 Task: Look for space in Marijampole, Lithuania from 5th September, 2023 to 16th September, 2023 for 4 adults in price range Rs.10000 to Rs.14000. Place can be private room with 4 bedrooms having 4 beds and 4 bathrooms. Property type can be house, flat, guest house, hotel. Amenities needed are: wifi, TV, free parkinig on premises, gym, breakfast. Booking option can be shelf check-in. Required host language is English.
Action: Mouse moved to (414, 90)
Screenshot: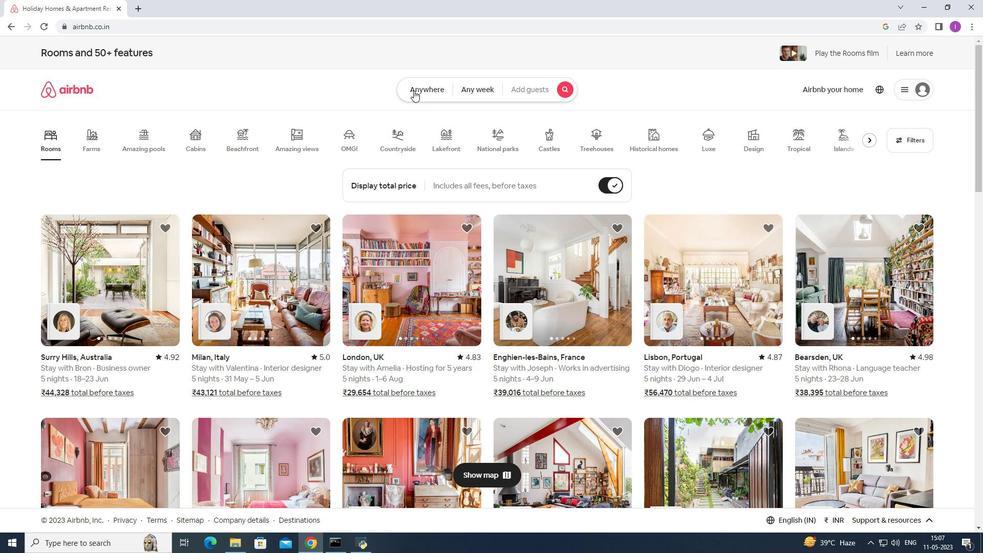 
Action: Mouse pressed left at (414, 90)
Screenshot: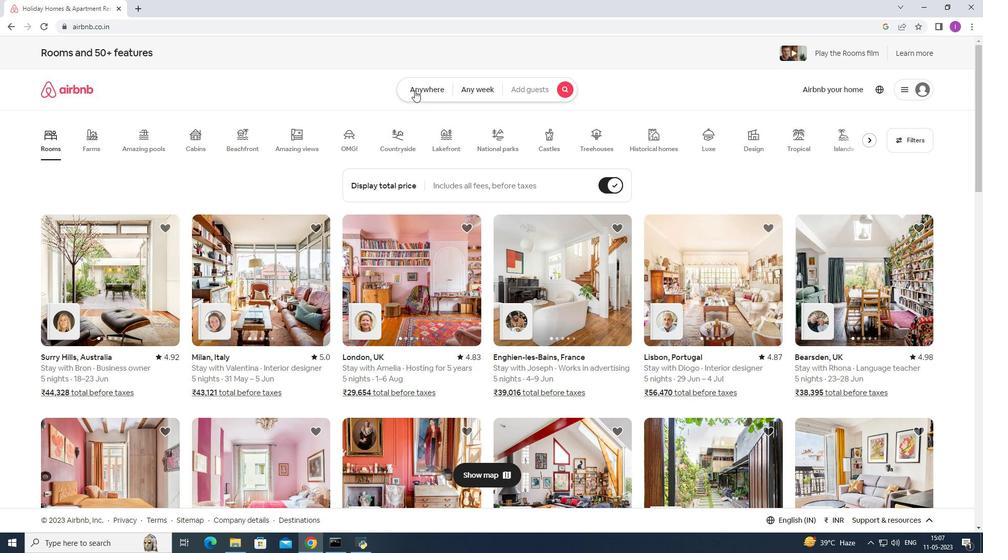 
Action: Mouse moved to (371, 135)
Screenshot: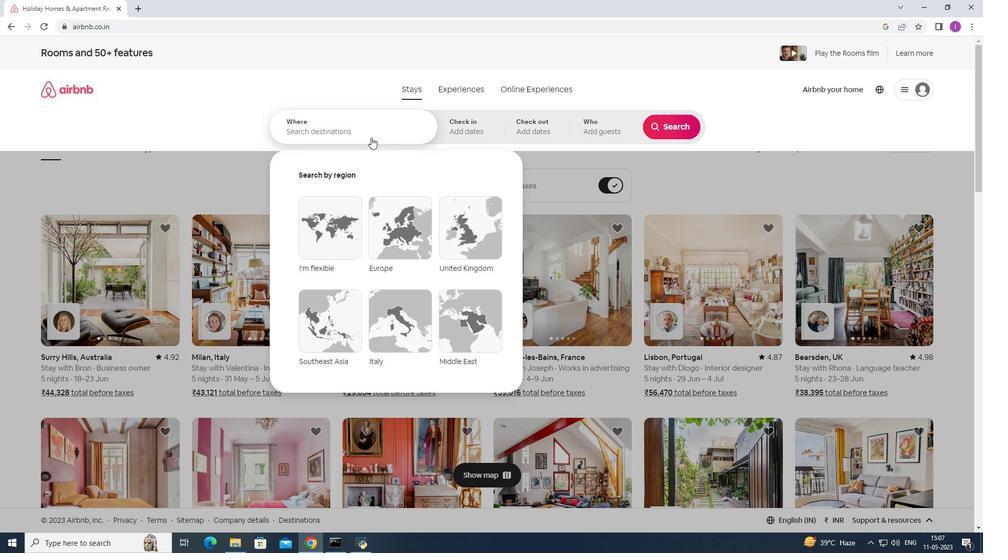 
Action: Mouse pressed left at (371, 135)
Screenshot: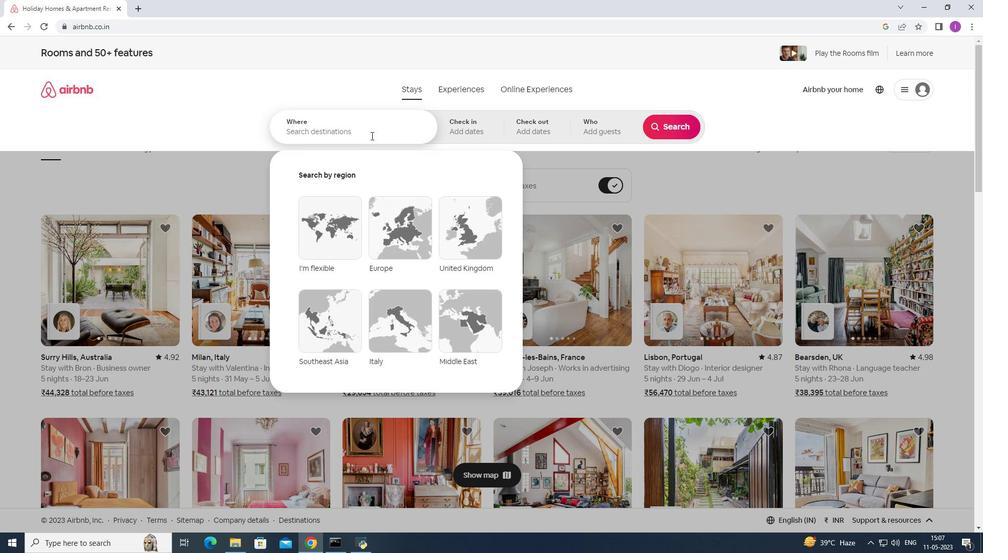 
Action: Mouse moved to (375, 131)
Screenshot: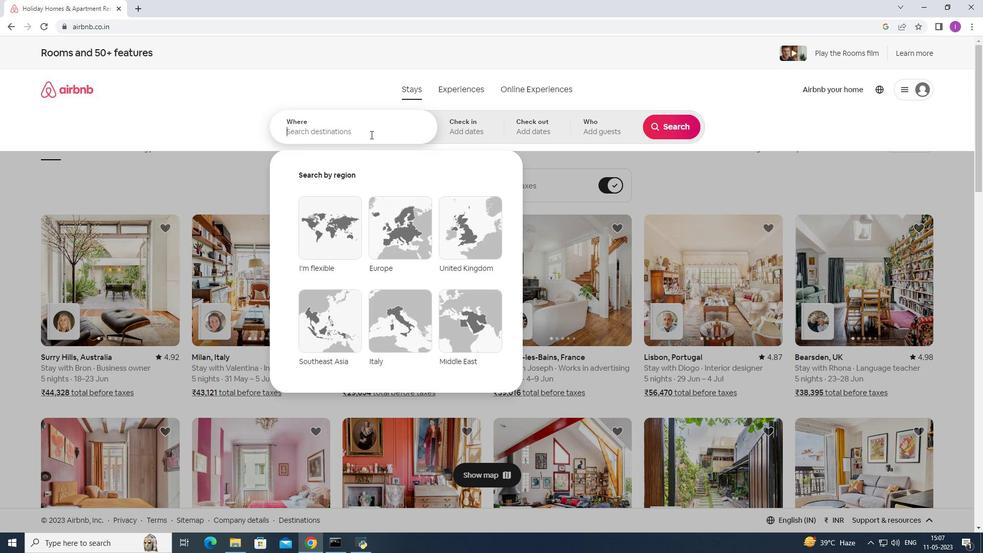 
Action: Key pressed <Key.shift>Marijampole,<Key.shift>Lithuania
Screenshot: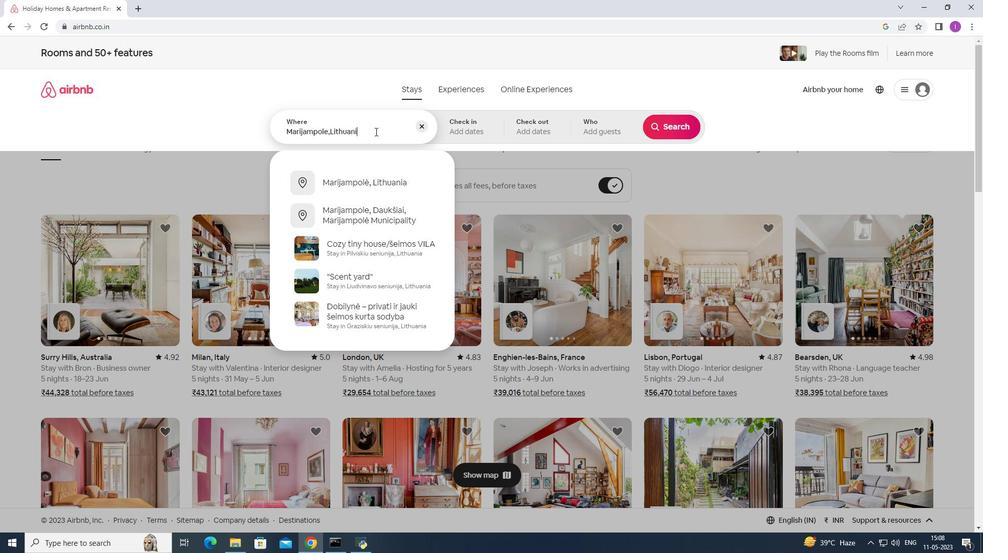 
Action: Mouse moved to (351, 179)
Screenshot: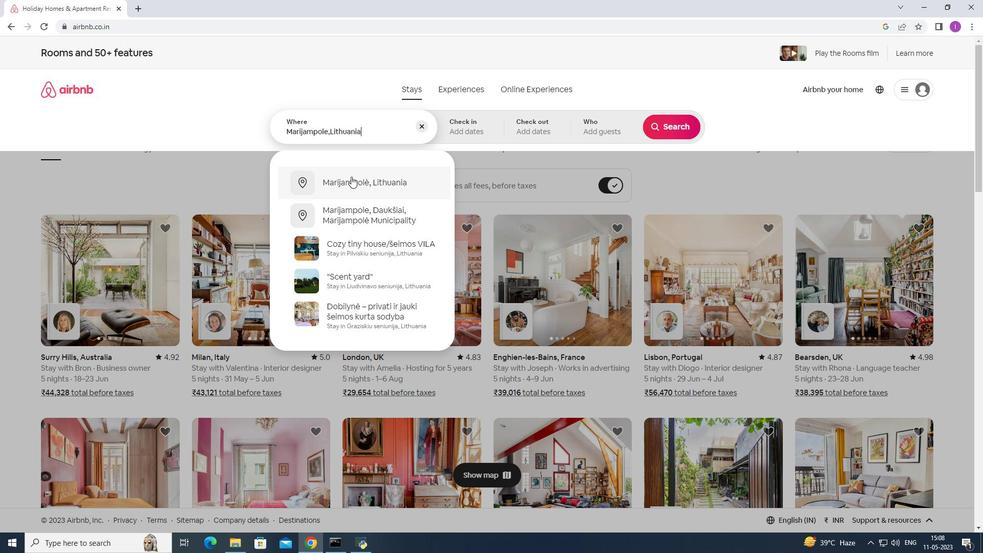 
Action: Mouse pressed left at (351, 179)
Screenshot: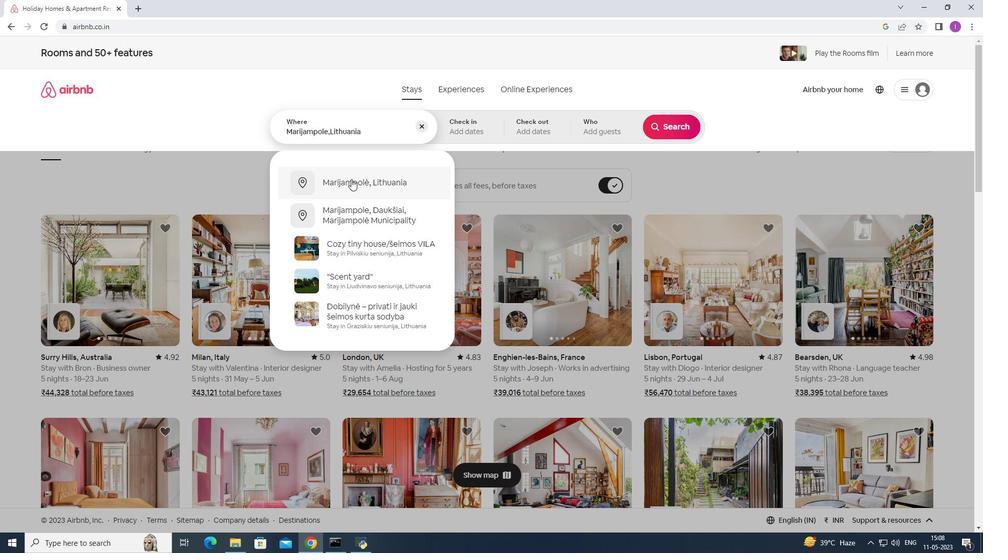 
Action: Mouse moved to (672, 211)
Screenshot: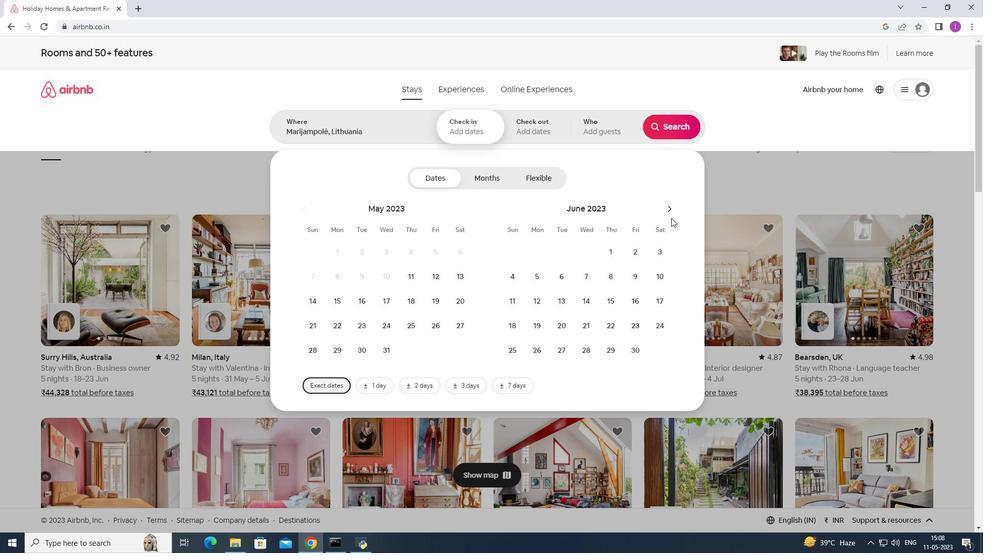 
Action: Mouse pressed left at (672, 211)
Screenshot: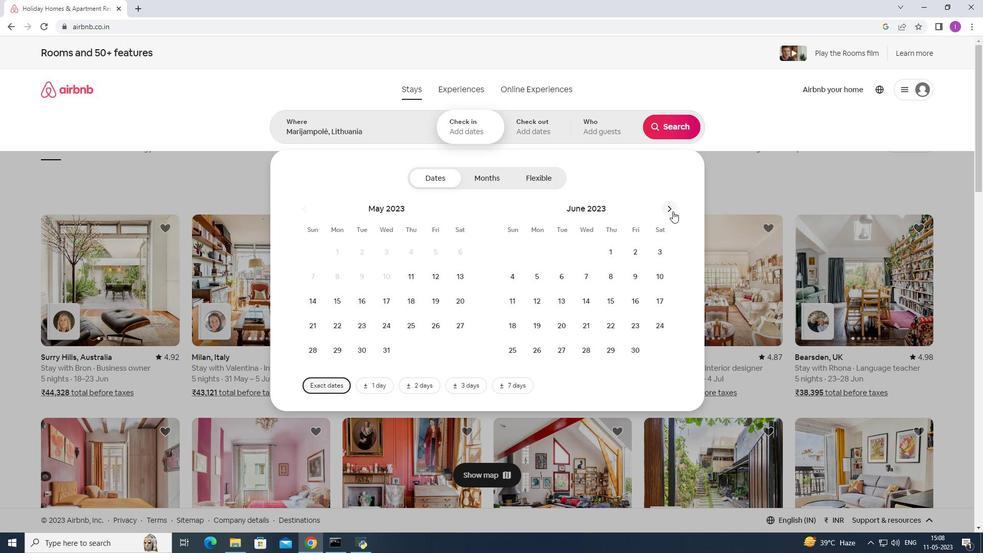 
Action: Mouse moved to (669, 209)
Screenshot: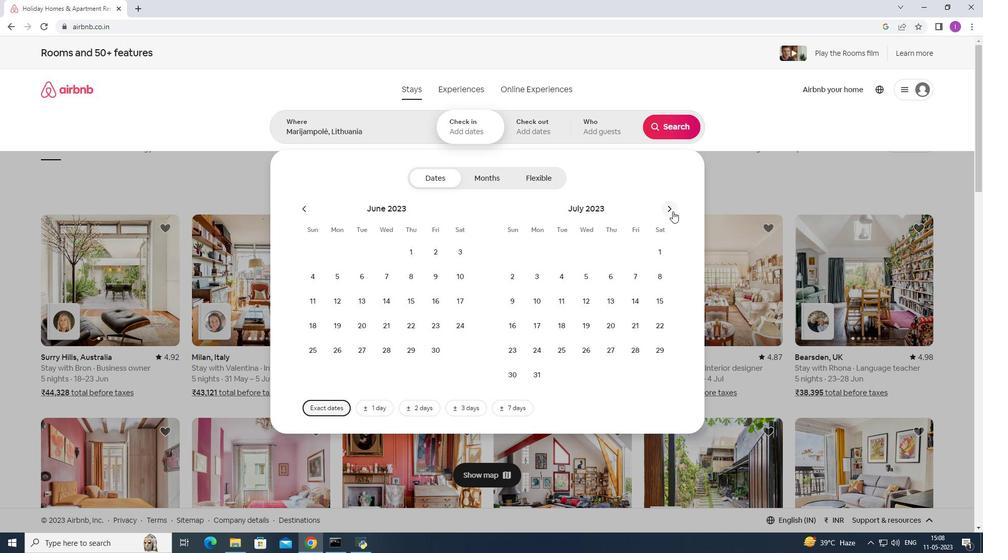 
Action: Mouse pressed left at (669, 209)
Screenshot: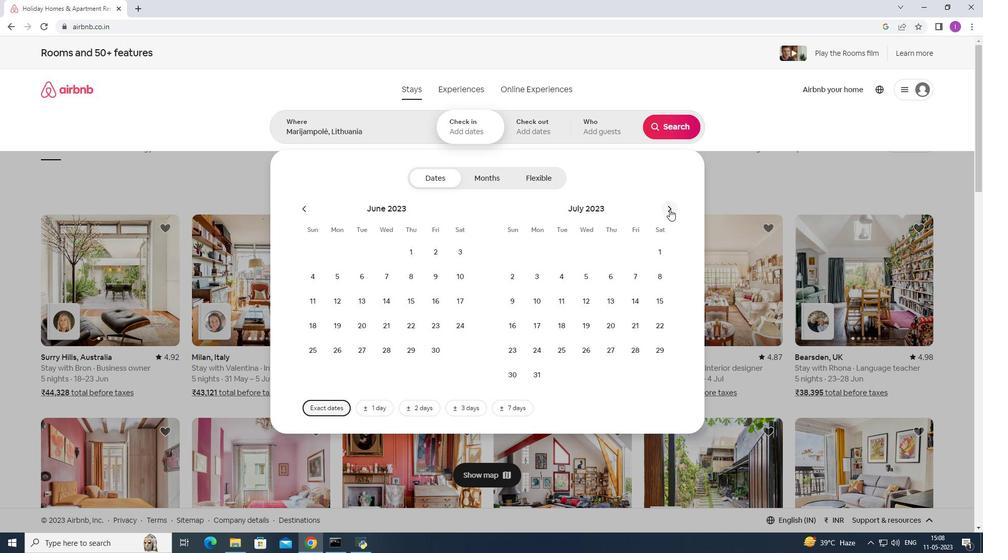 
Action: Mouse pressed left at (669, 209)
Screenshot: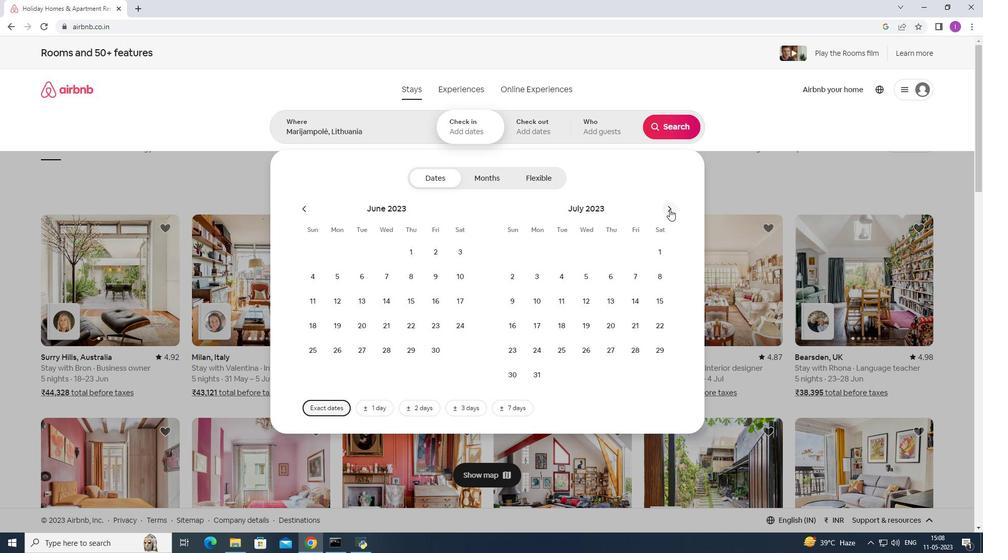 
Action: Mouse moved to (463, 249)
Screenshot: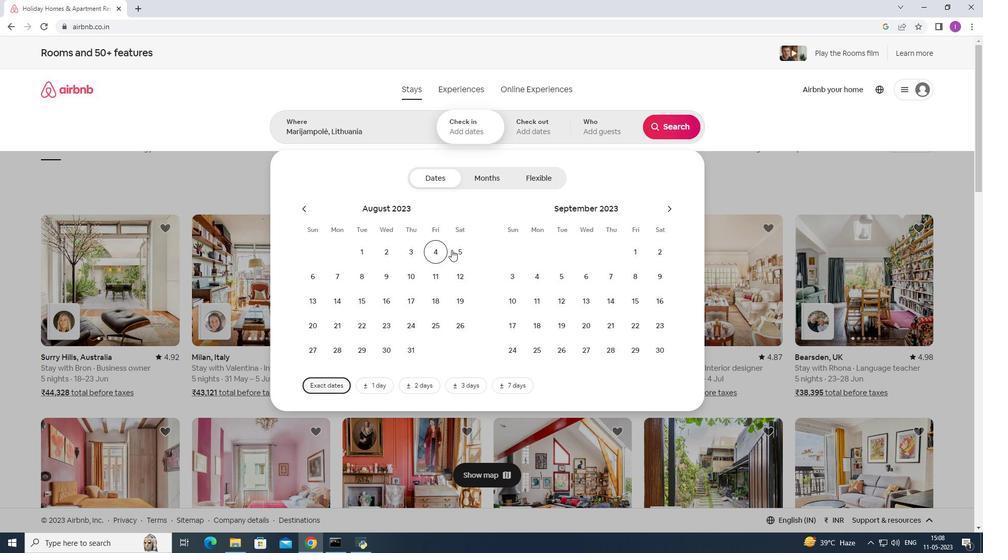 
Action: Mouse pressed left at (463, 249)
Screenshot: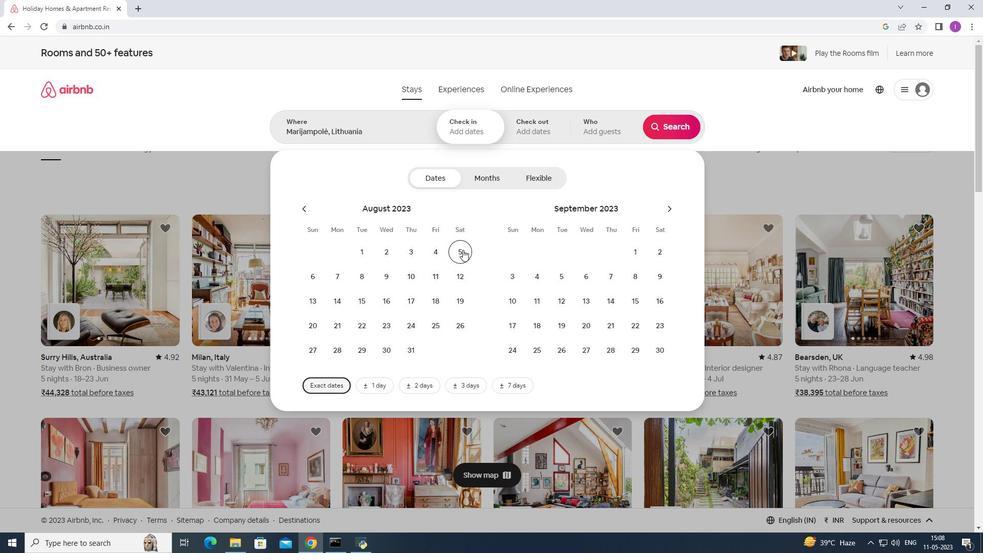 
Action: Mouse moved to (386, 300)
Screenshot: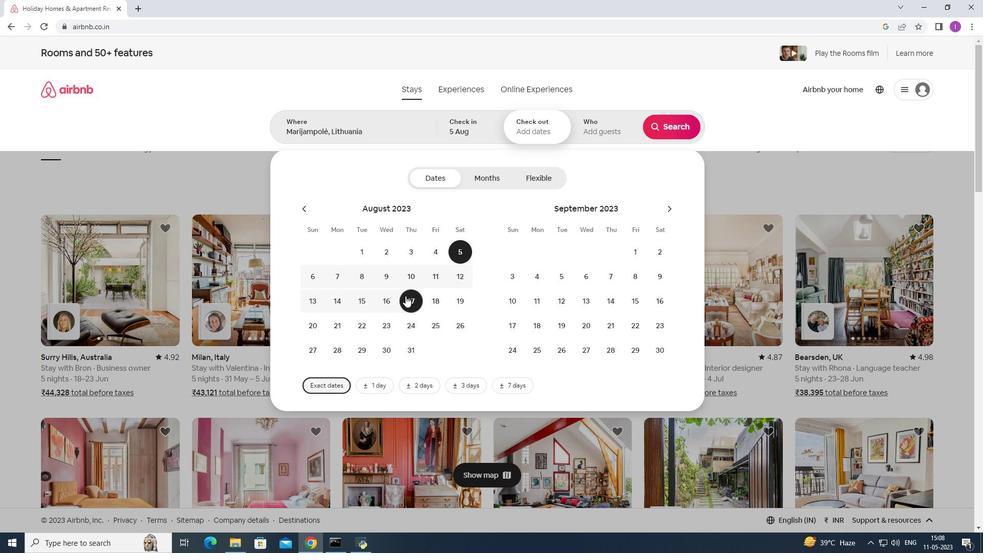 
Action: Mouse pressed left at (386, 300)
Screenshot: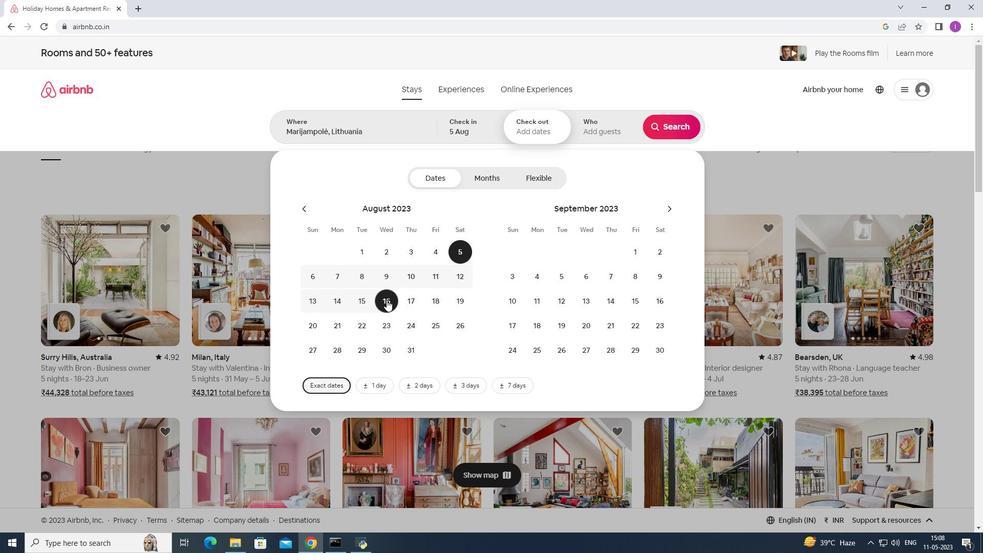 
Action: Mouse moved to (590, 137)
Screenshot: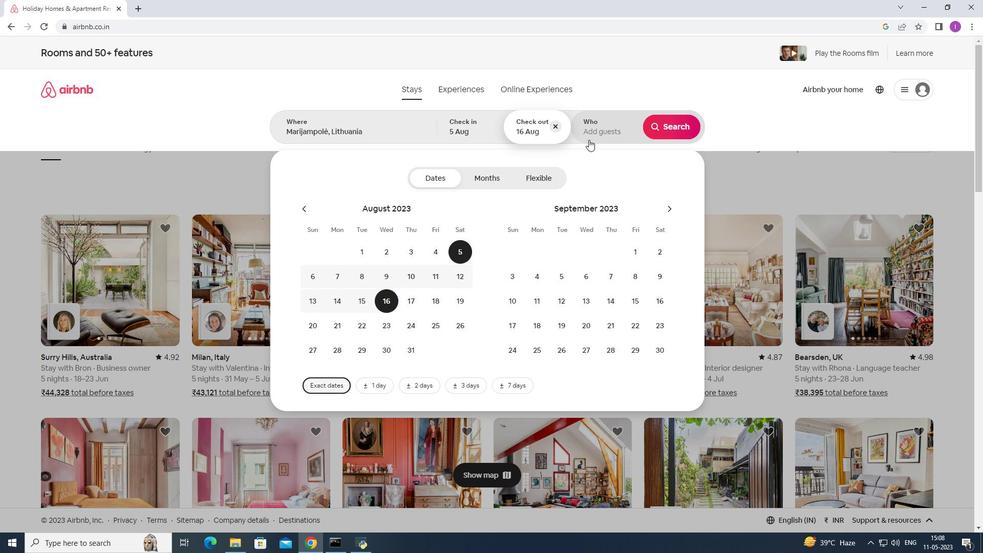 
Action: Mouse pressed left at (590, 137)
Screenshot: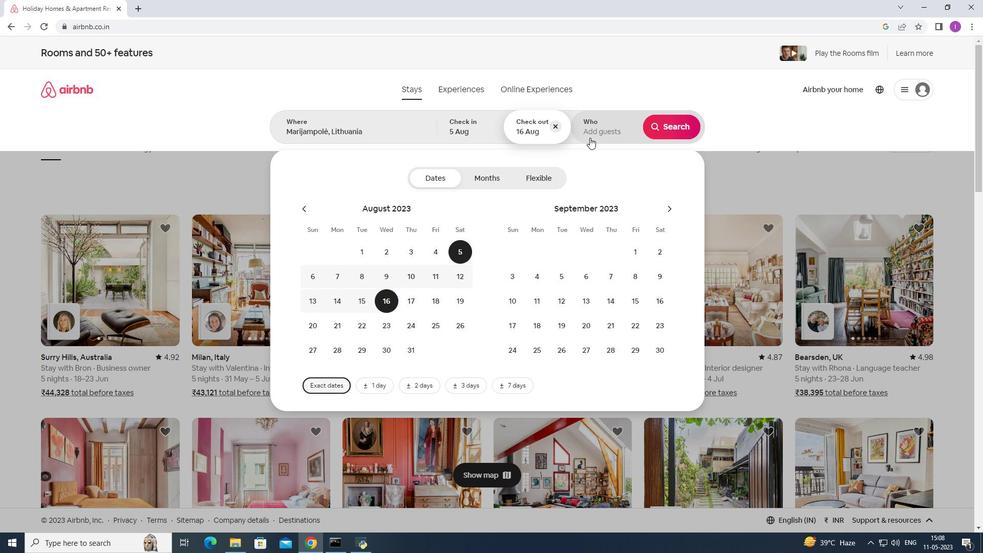 
Action: Mouse moved to (681, 181)
Screenshot: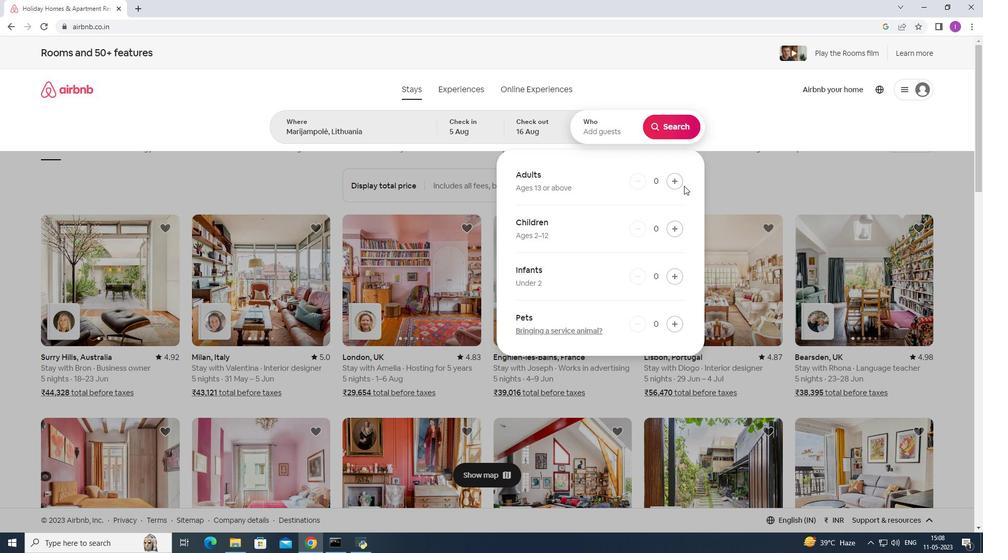
Action: Mouse pressed left at (681, 181)
Screenshot: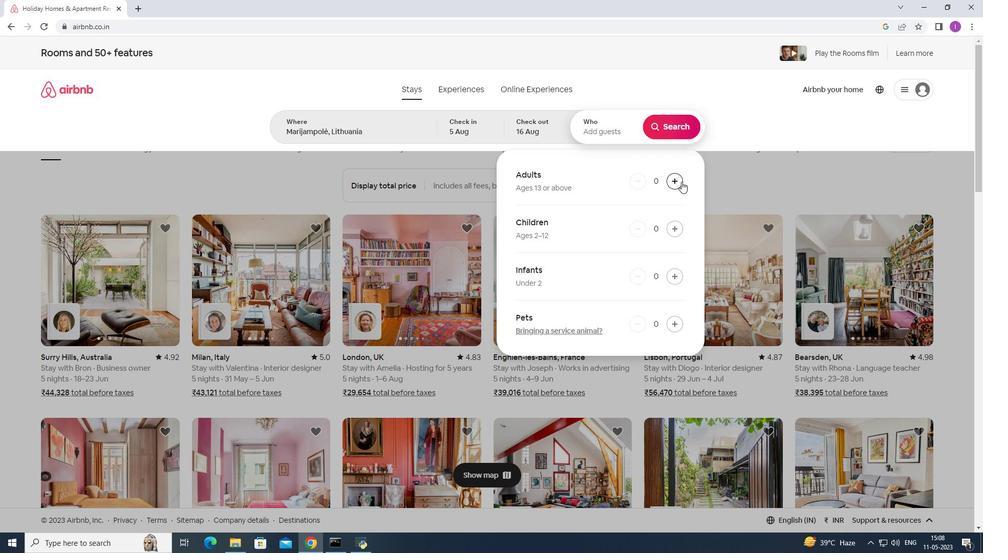 
Action: Mouse pressed left at (681, 181)
Screenshot: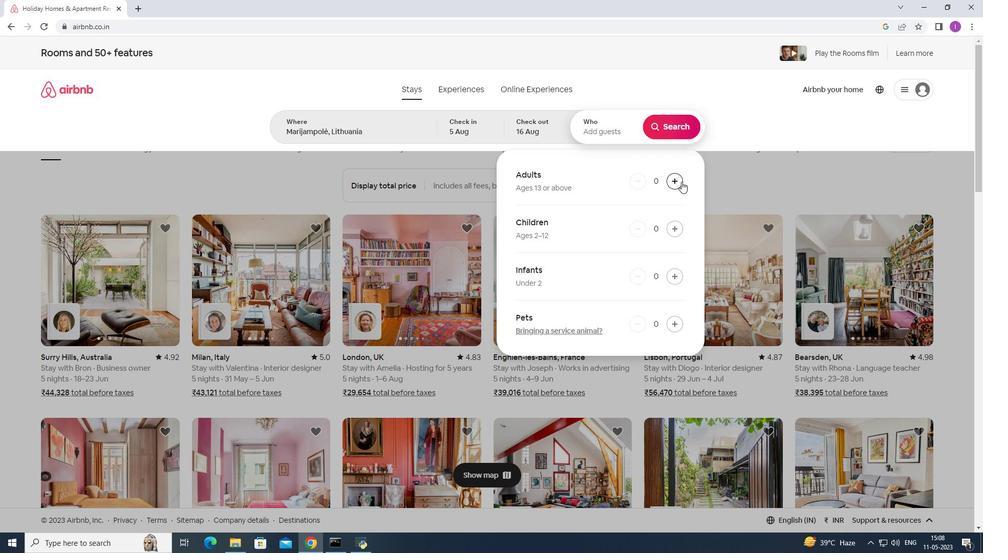 
Action: Mouse pressed left at (681, 181)
Screenshot: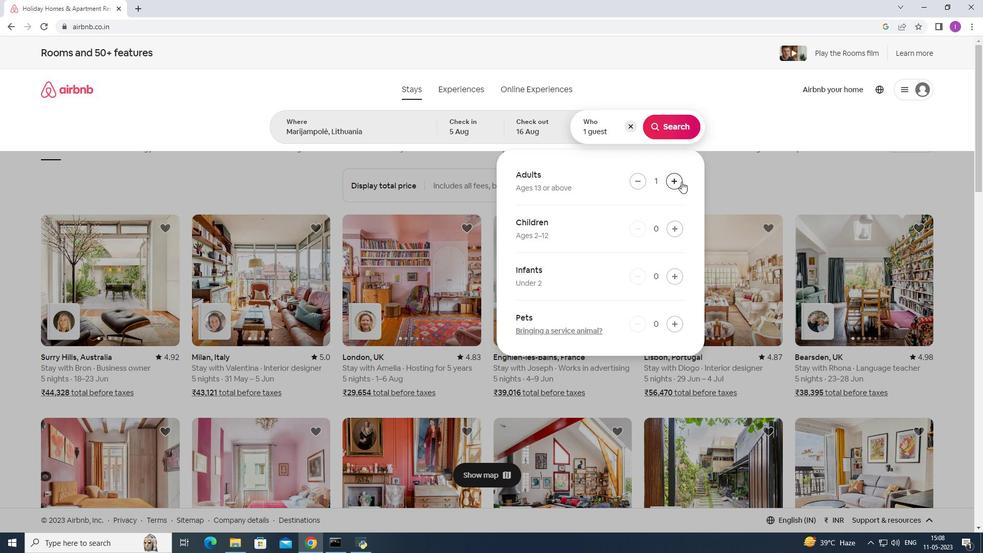 
Action: Mouse pressed left at (681, 181)
Screenshot: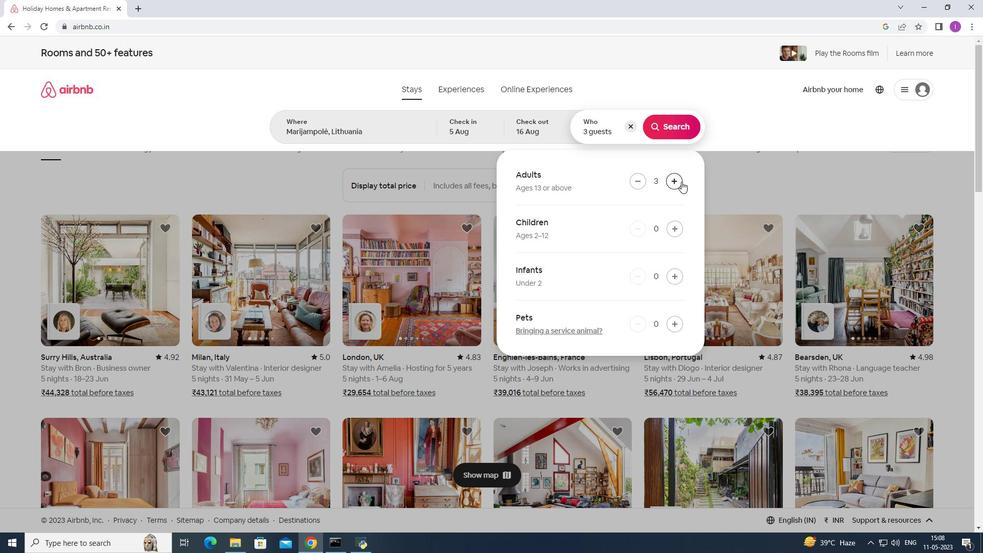 
Action: Mouse moved to (670, 127)
Screenshot: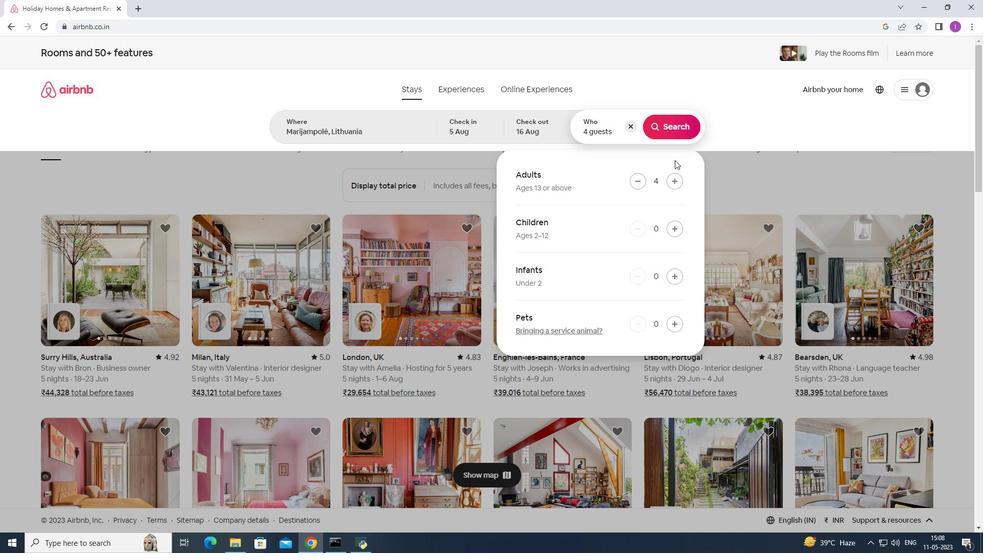 
Action: Mouse pressed left at (670, 127)
Screenshot: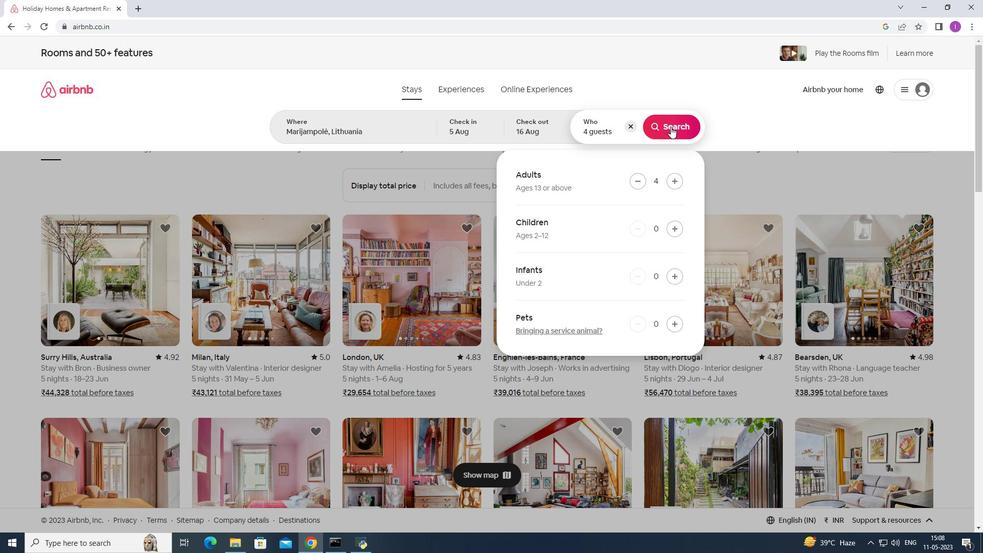 
Action: Mouse moved to (945, 96)
Screenshot: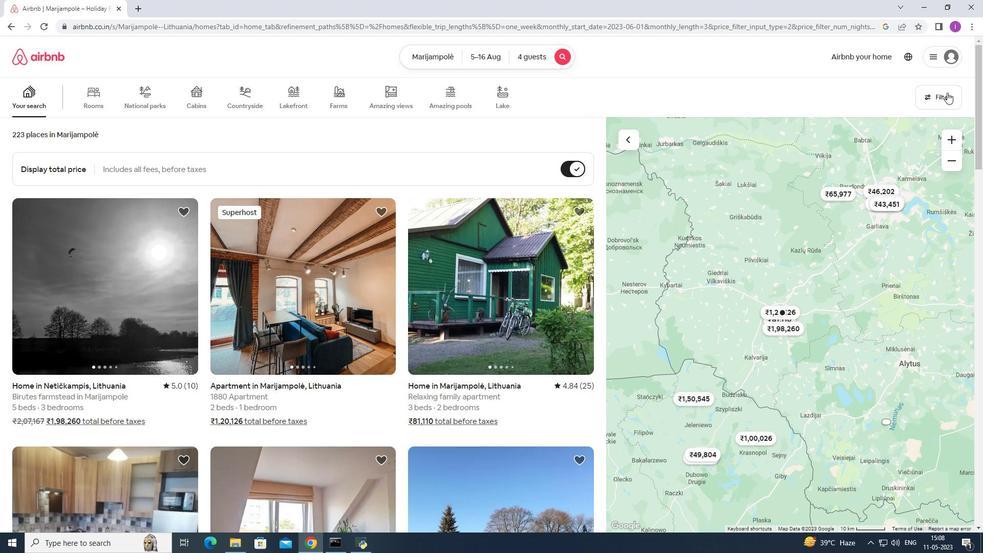 
Action: Mouse pressed left at (945, 96)
Screenshot: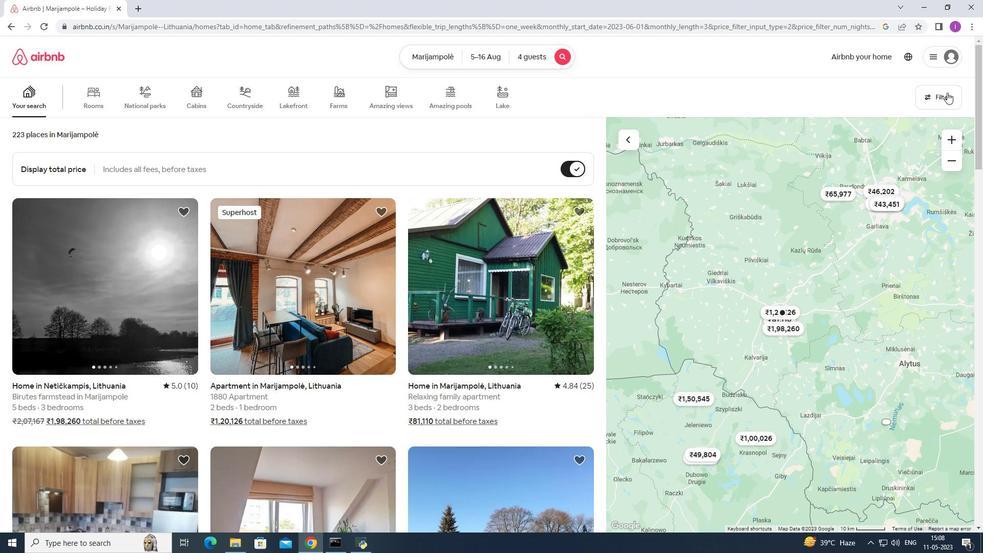 
Action: Mouse moved to (586, 350)
Screenshot: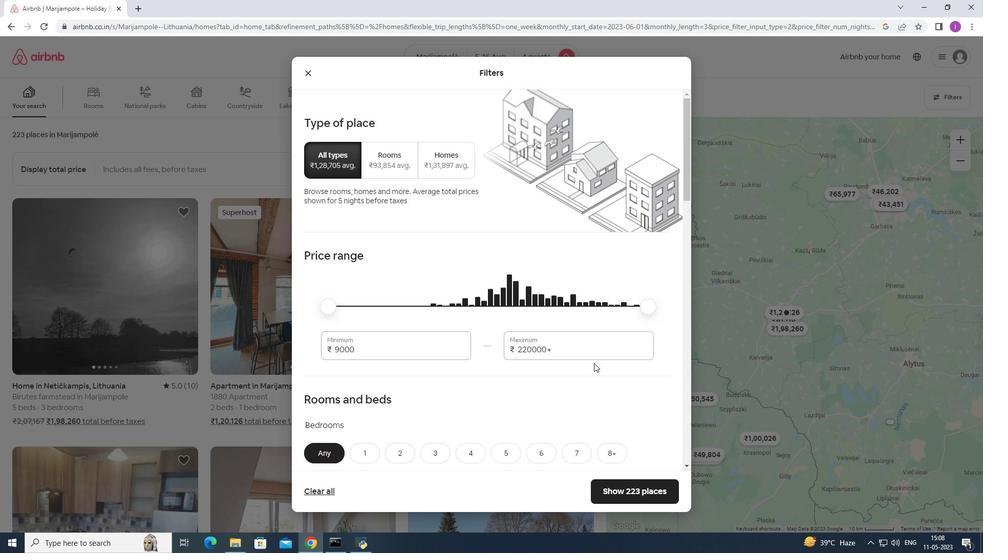 
Action: Mouse pressed left at (586, 350)
Screenshot: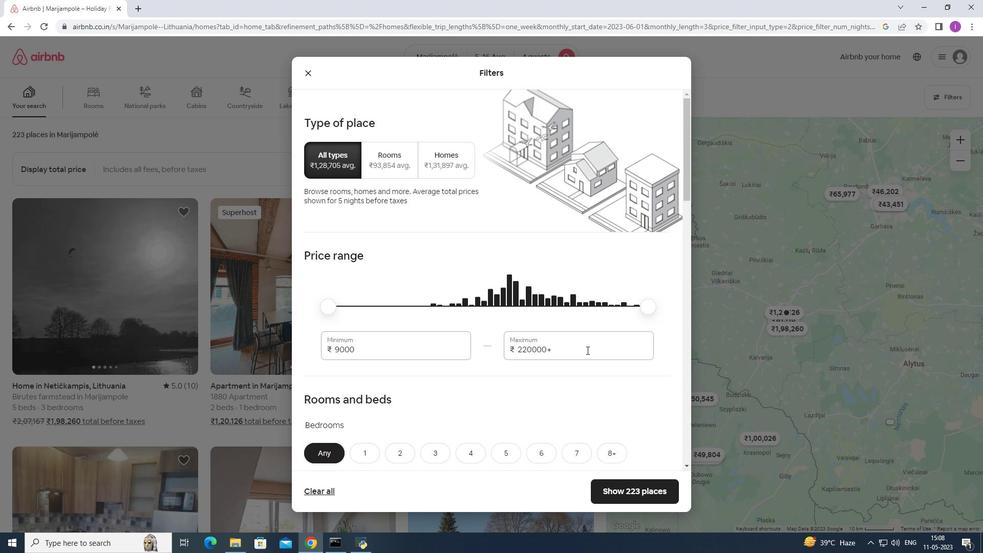 
Action: Mouse moved to (508, 350)
Screenshot: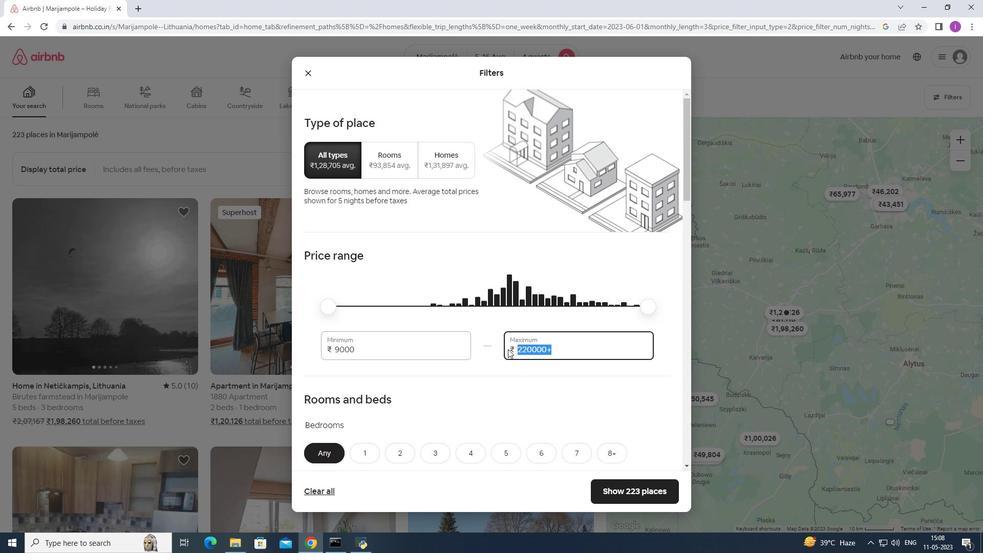 
Action: Key pressed 14000
Screenshot: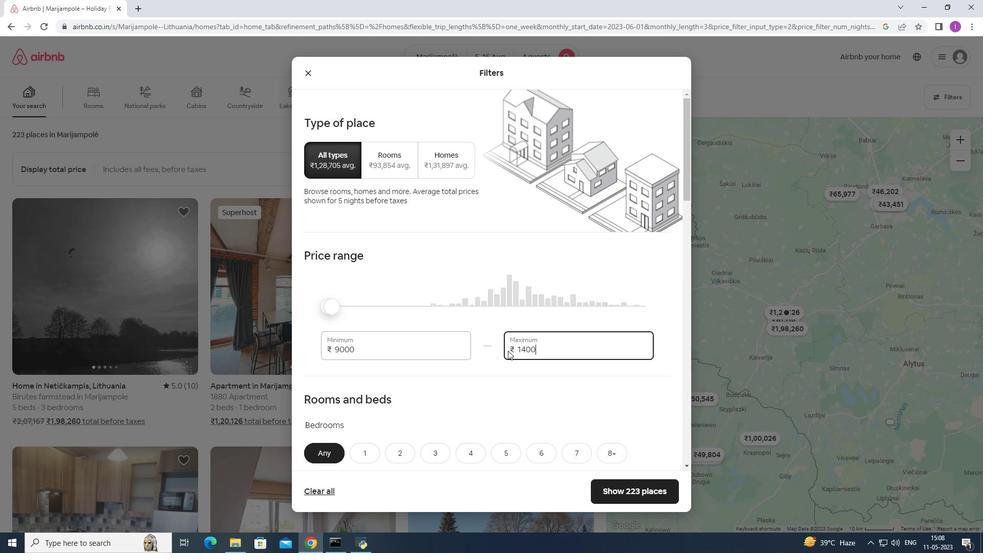 
Action: Mouse moved to (382, 352)
Screenshot: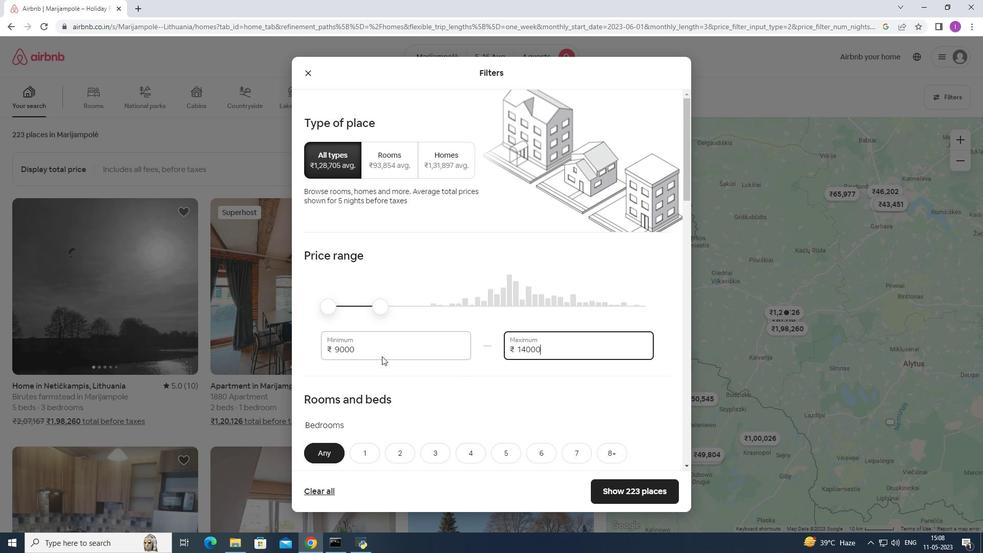 
Action: Mouse pressed left at (382, 352)
Screenshot: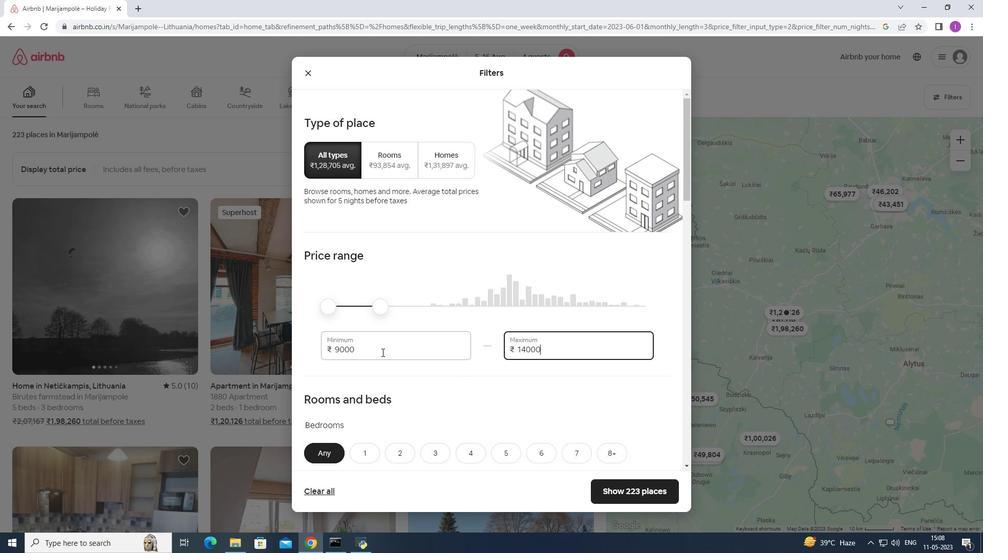 
Action: Mouse moved to (333, 349)
Screenshot: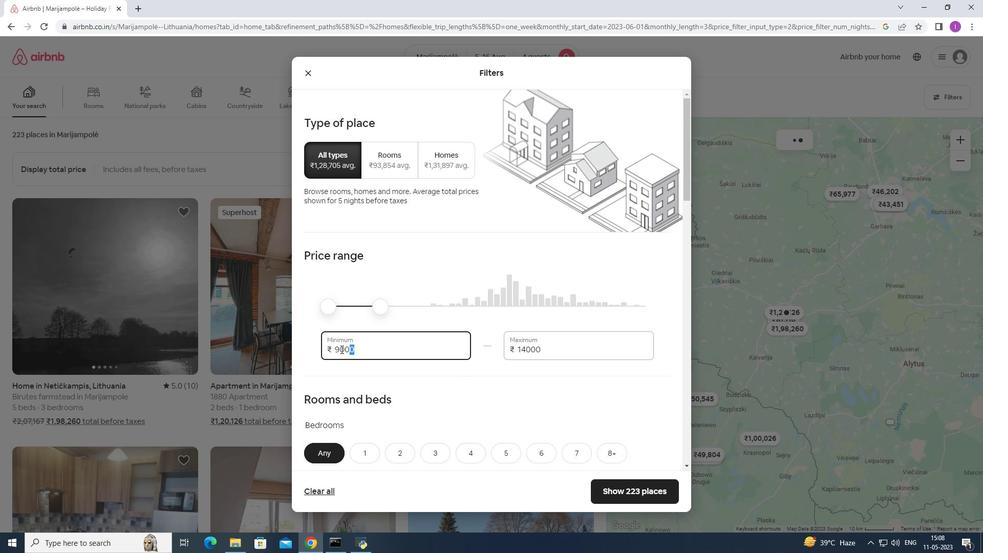 
Action: Key pressed 10000
Screenshot: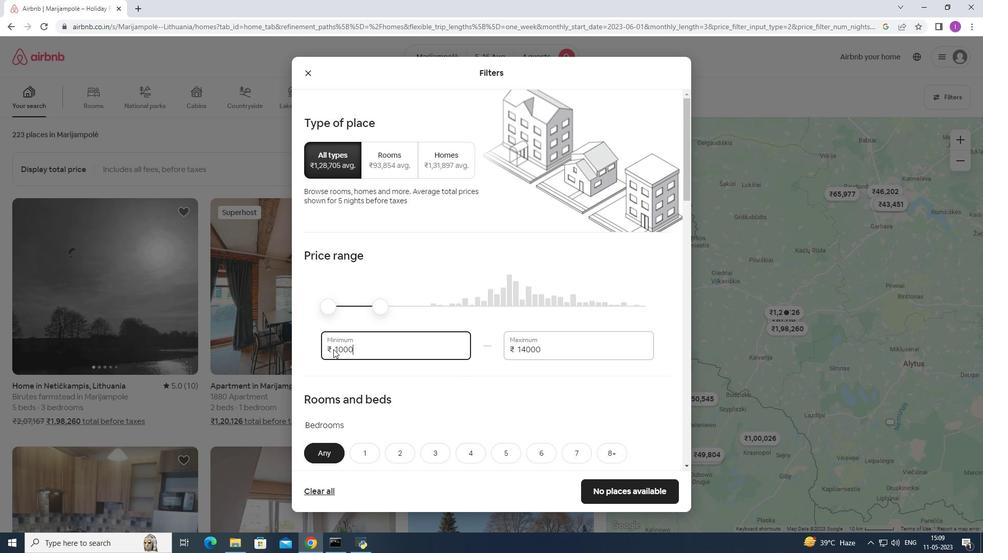 
Action: Mouse moved to (379, 360)
Screenshot: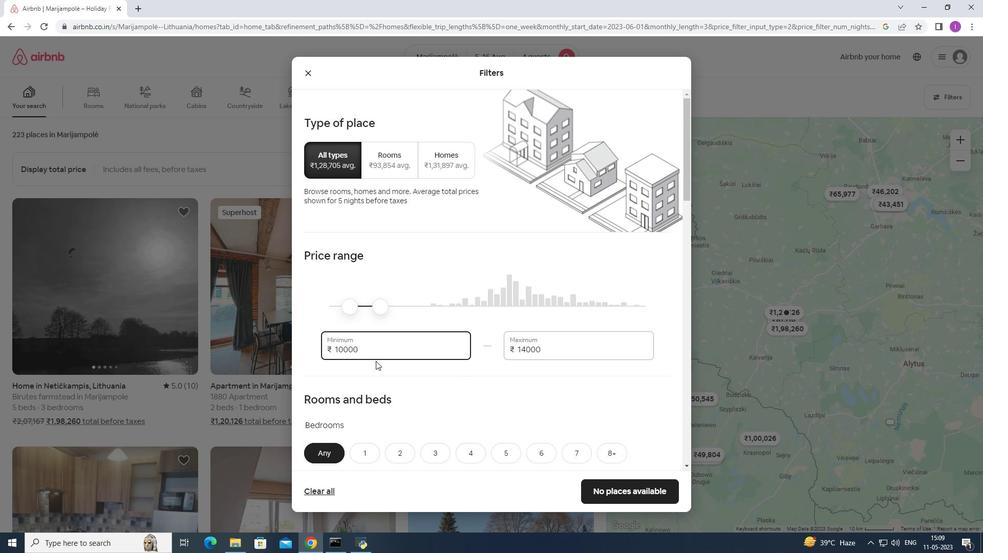 
Action: Mouse scrolled (379, 360) with delta (0, 0)
Screenshot: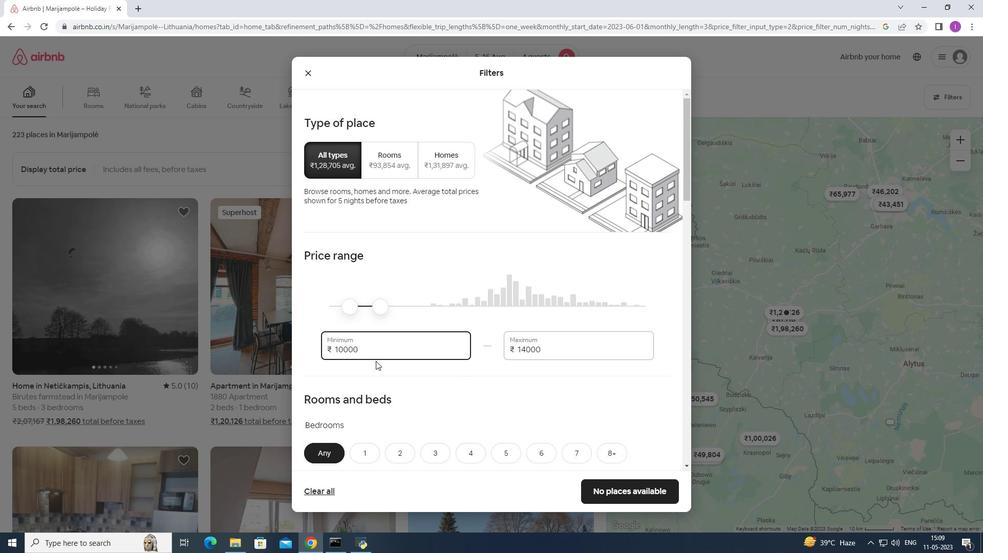 
Action: Mouse moved to (386, 360)
Screenshot: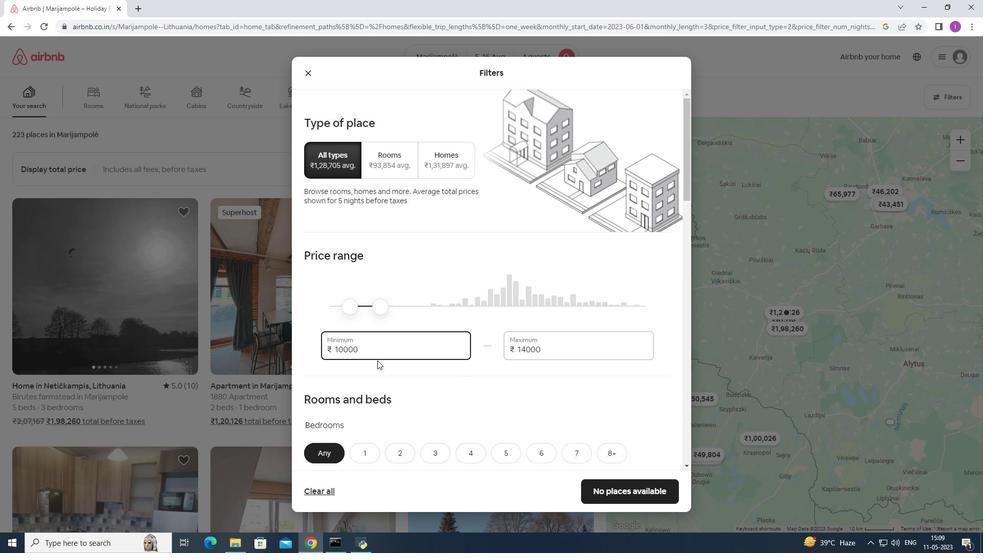 
Action: Mouse scrolled (386, 360) with delta (0, 0)
Screenshot: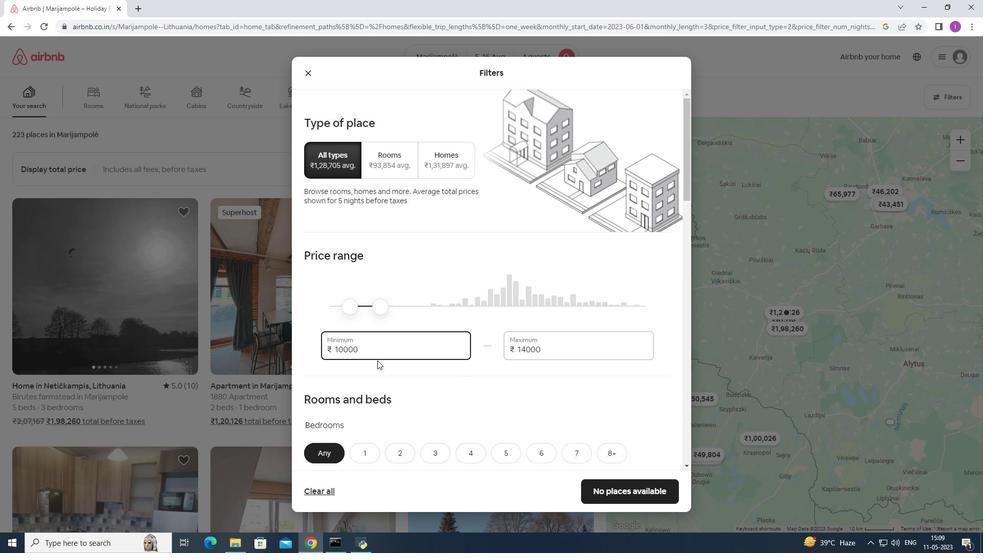 
Action: Mouse scrolled (386, 360) with delta (0, 0)
Screenshot: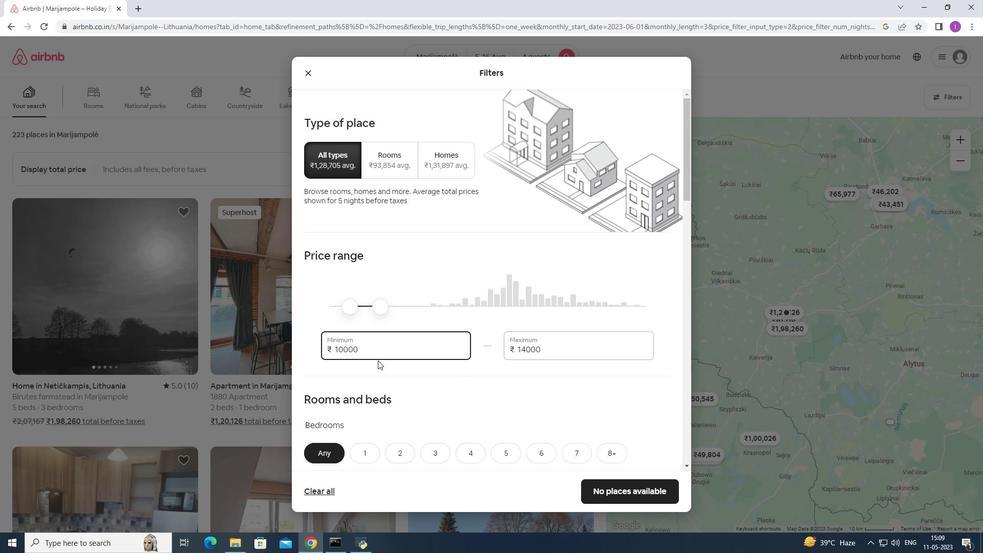 
Action: Mouse moved to (389, 361)
Screenshot: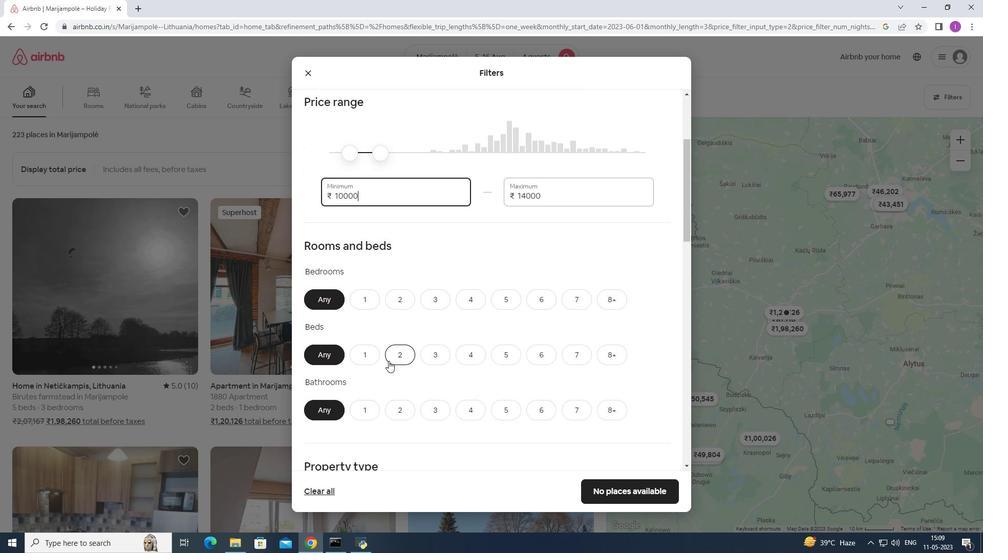 
Action: Mouse scrolled (389, 360) with delta (0, 0)
Screenshot: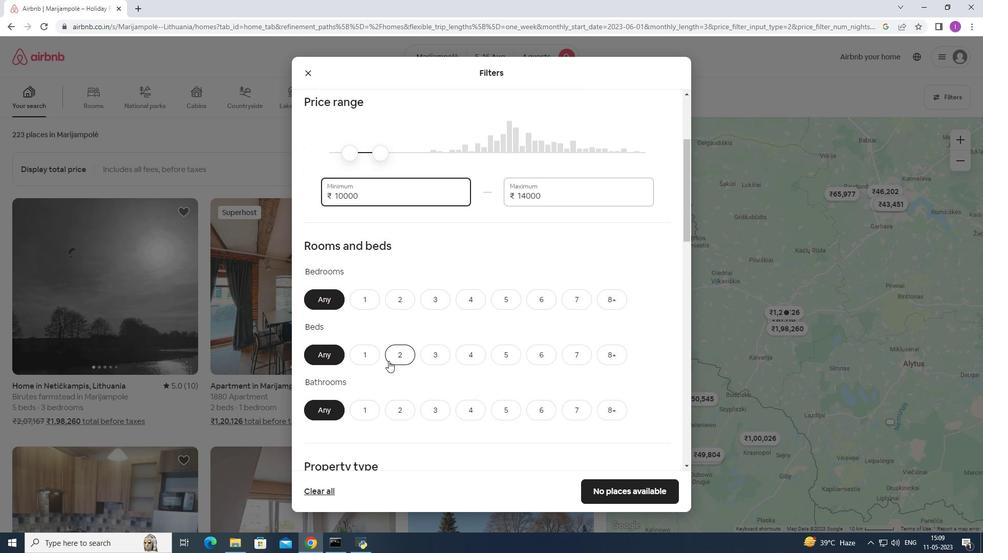 
Action: Mouse scrolled (389, 360) with delta (0, 0)
Screenshot: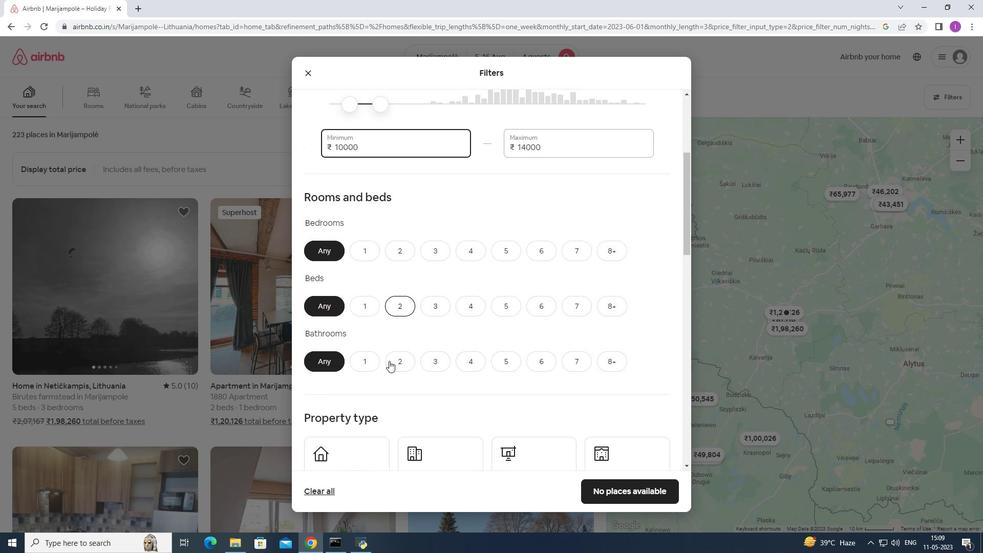 
Action: Mouse moved to (476, 198)
Screenshot: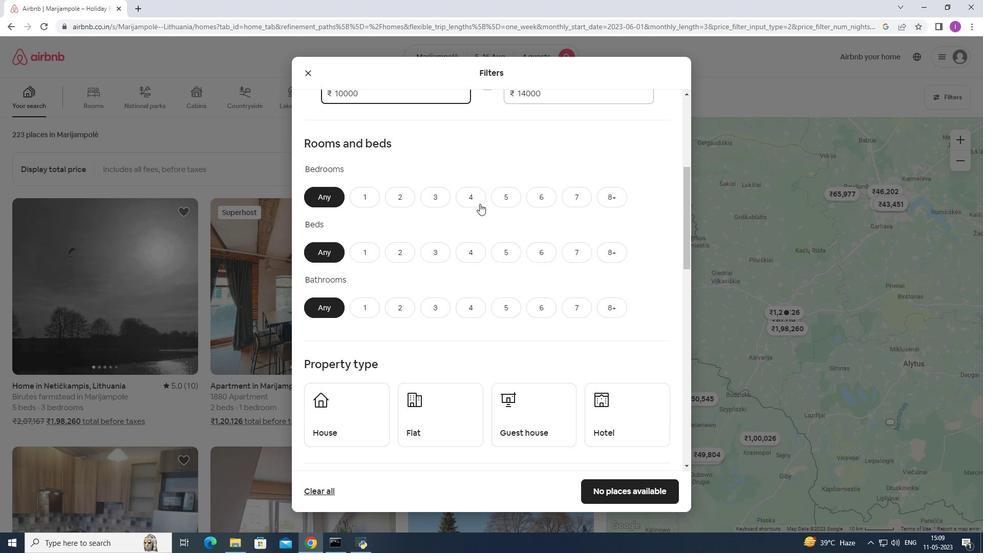
Action: Mouse pressed left at (476, 198)
Screenshot: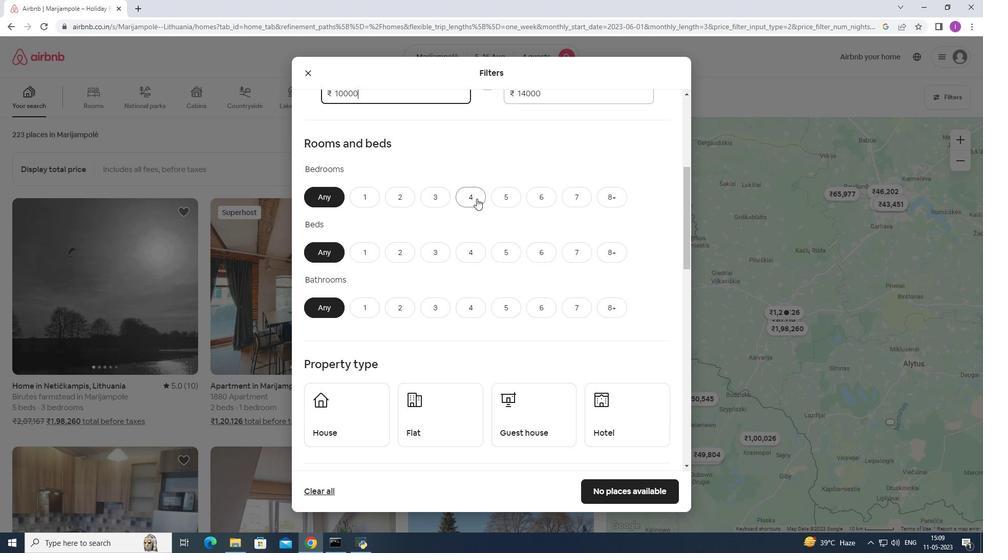 
Action: Mouse moved to (475, 250)
Screenshot: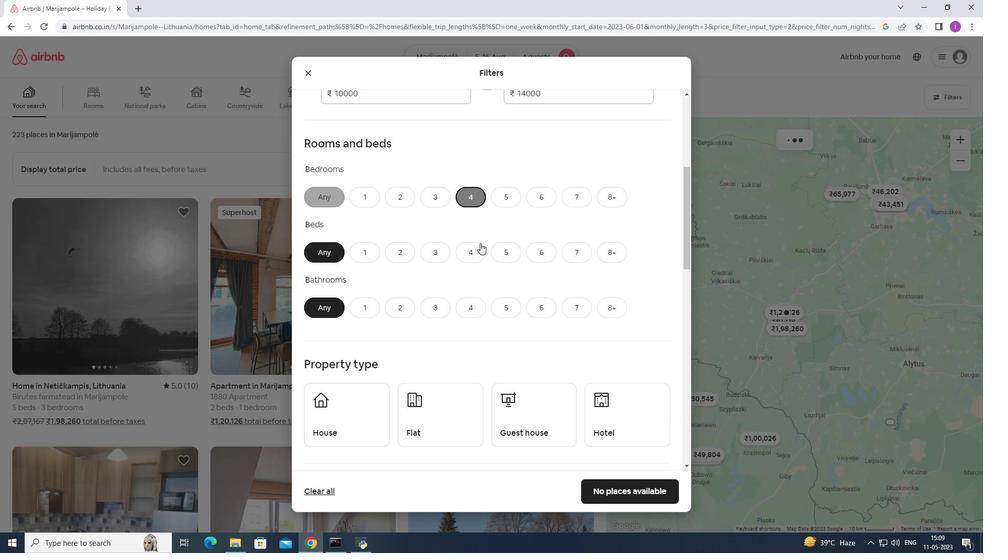 
Action: Mouse pressed left at (475, 250)
Screenshot: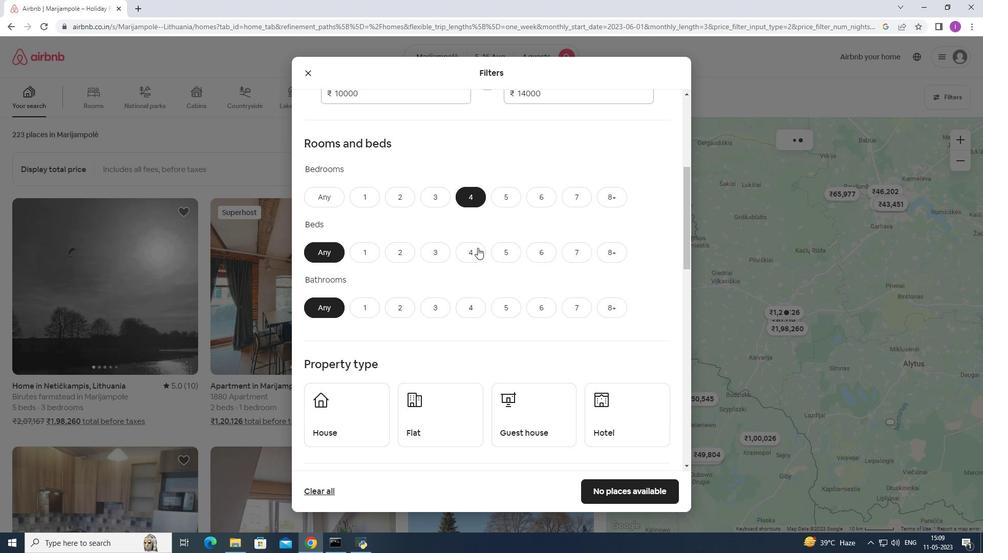 
Action: Mouse moved to (473, 305)
Screenshot: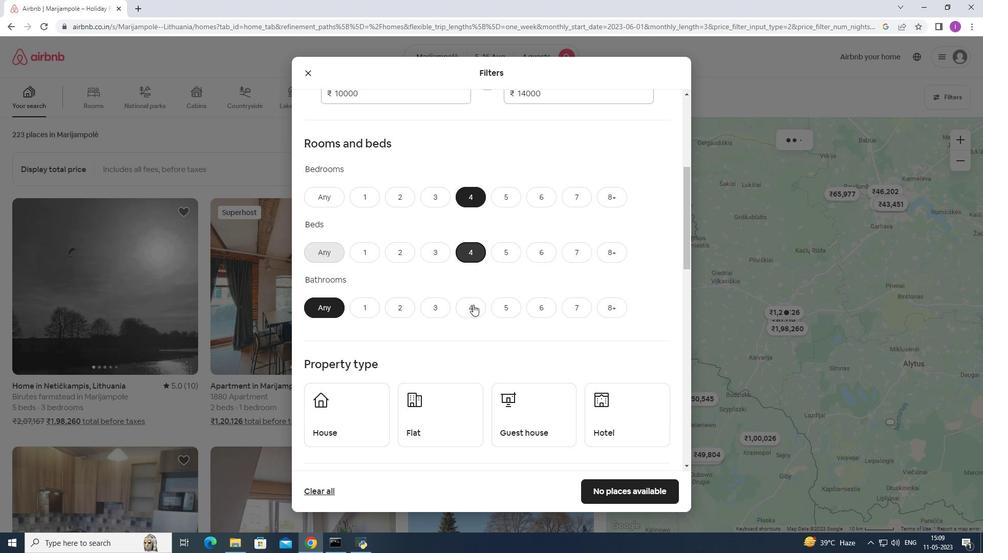 
Action: Mouse pressed left at (473, 305)
Screenshot: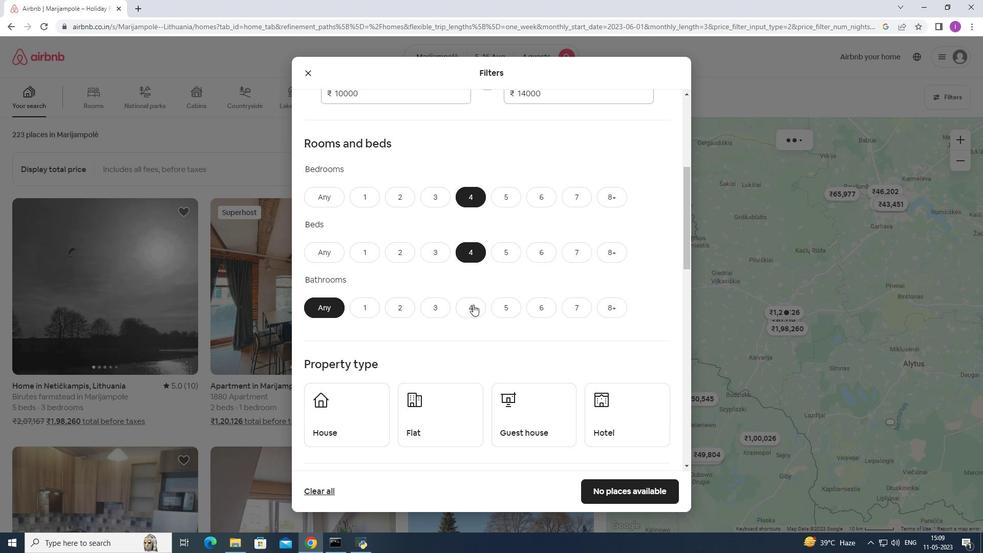 
Action: Mouse moved to (465, 343)
Screenshot: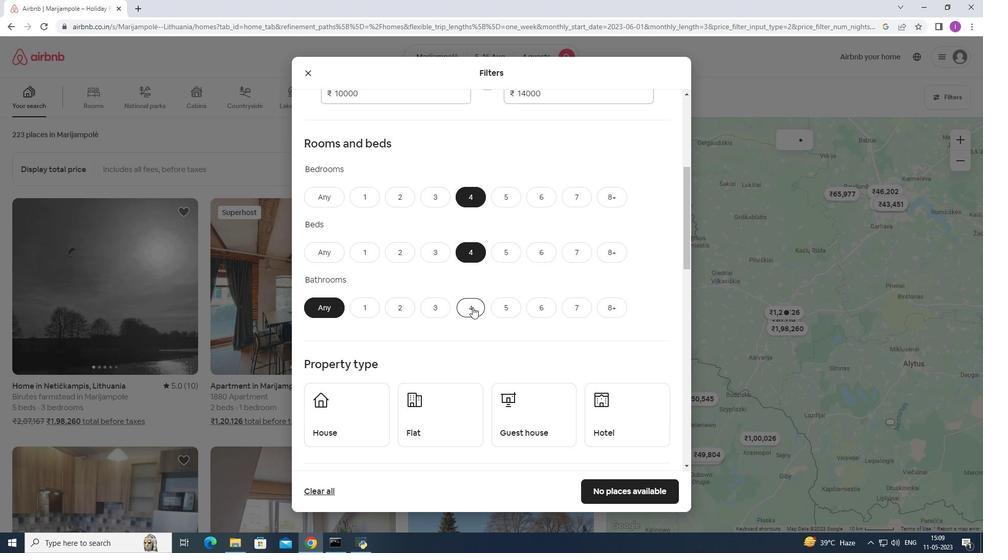 
Action: Mouse scrolled (465, 342) with delta (0, 0)
Screenshot: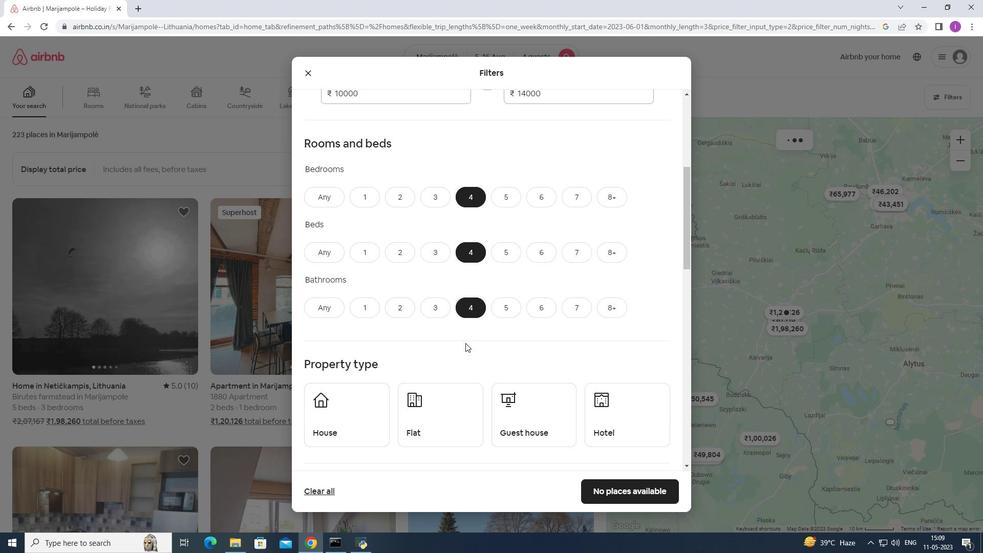 
Action: Mouse scrolled (465, 342) with delta (0, 0)
Screenshot: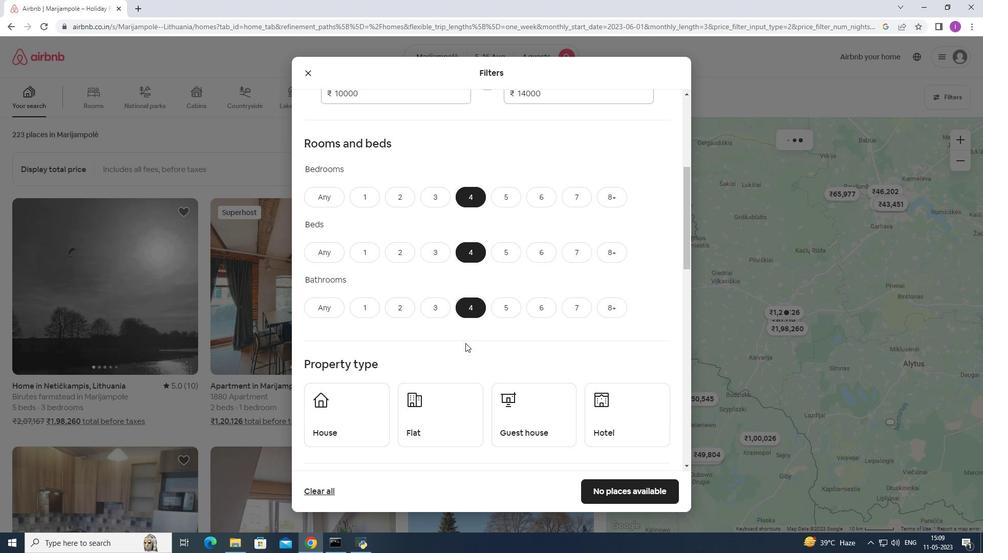 
Action: Mouse moved to (375, 316)
Screenshot: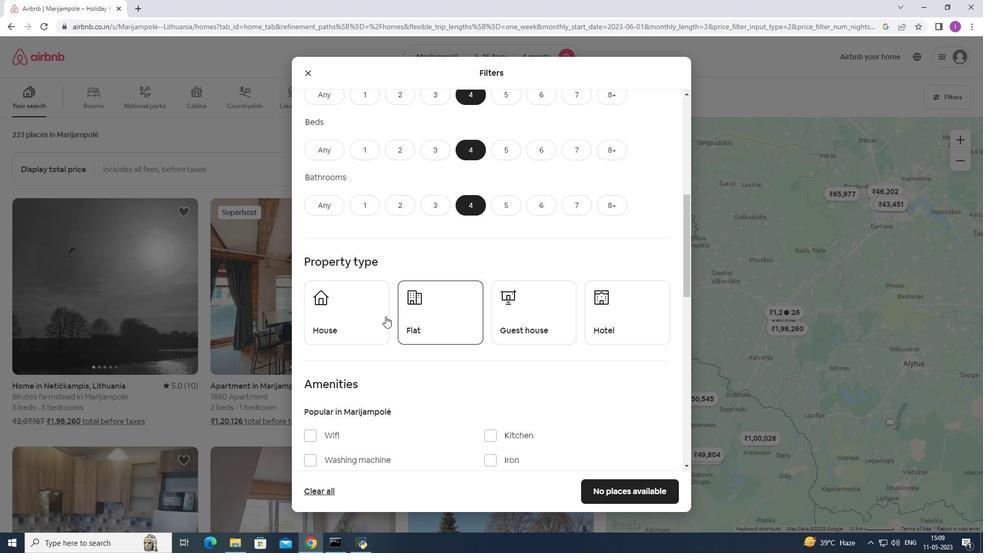 
Action: Mouse pressed left at (375, 316)
Screenshot: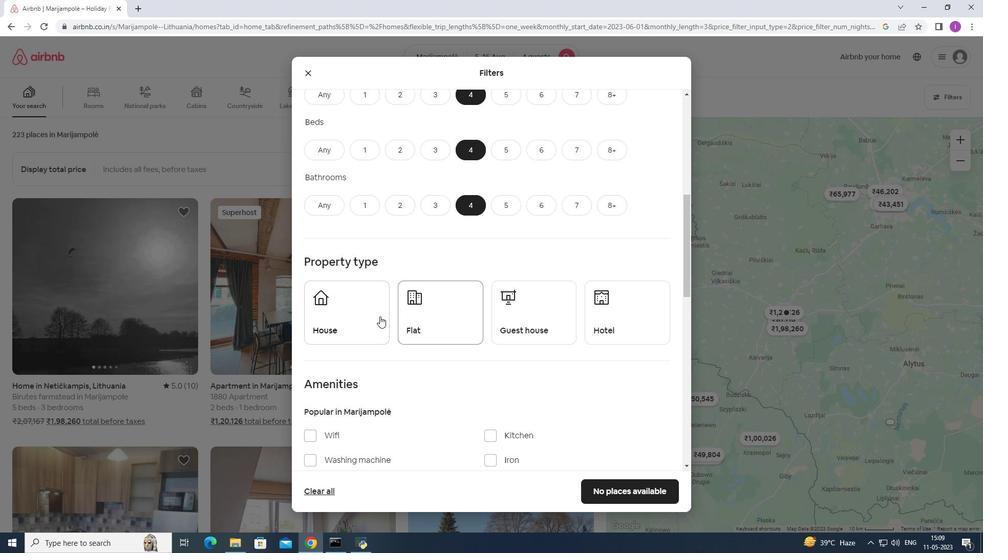 
Action: Mouse moved to (438, 313)
Screenshot: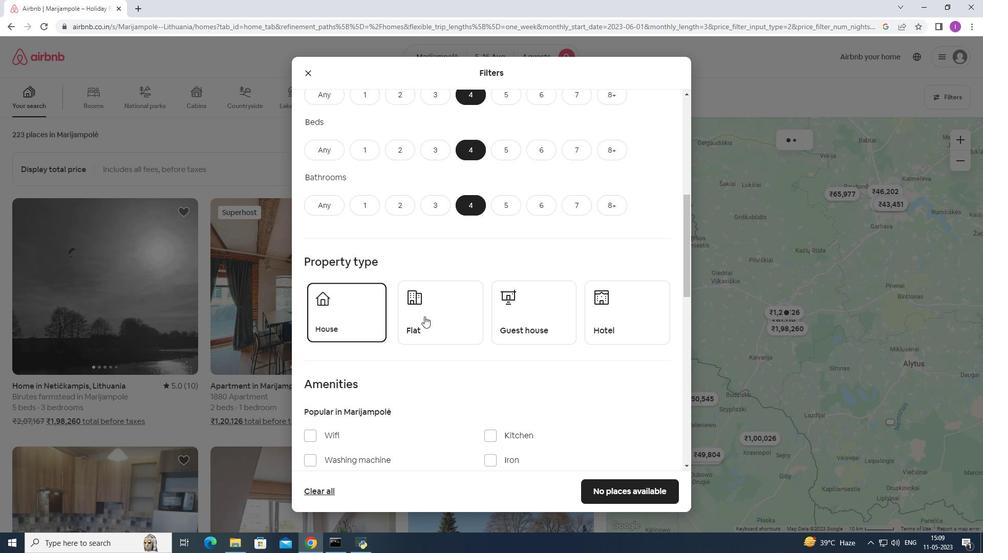 
Action: Mouse pressed left at (438, 313)
Screenshot: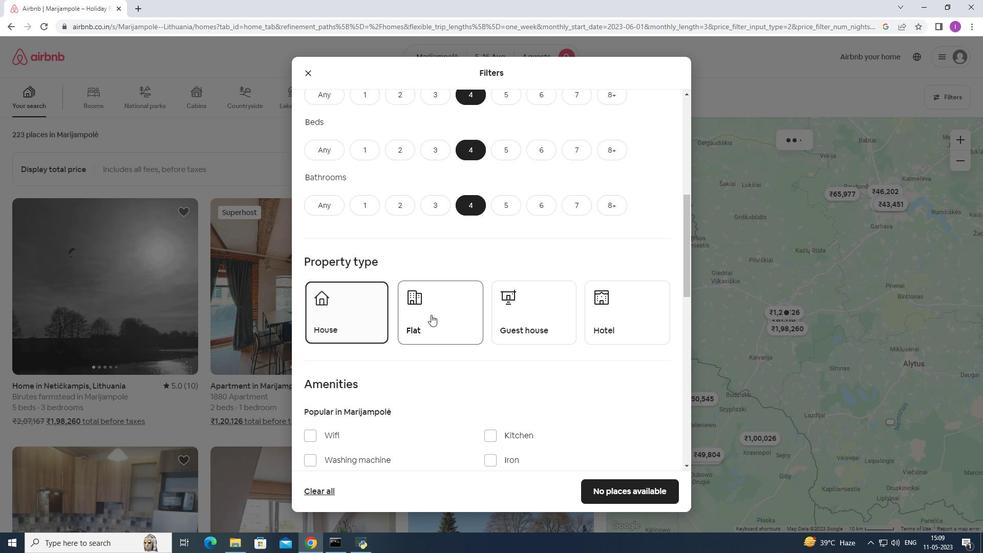 
Action: Mouse moved to (506, 312)
Screenshot: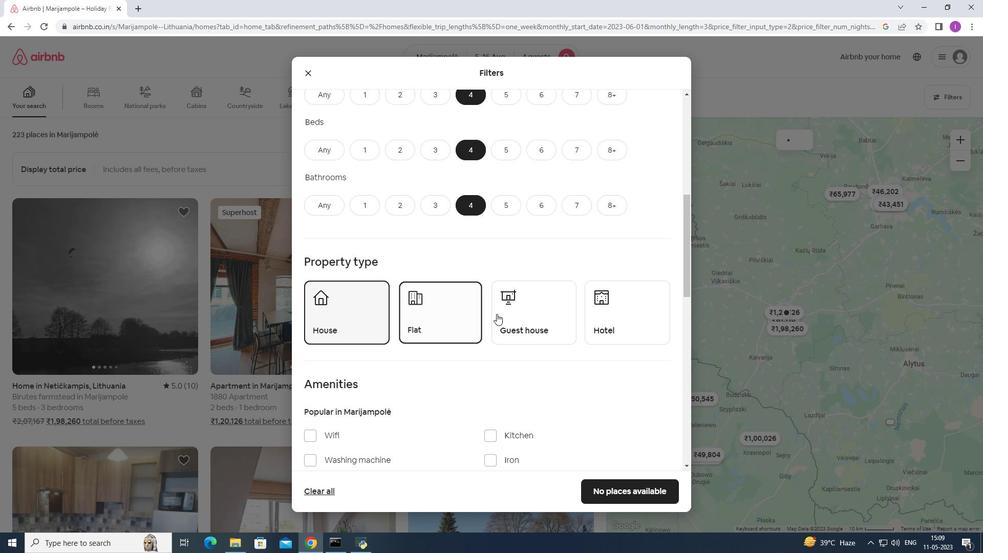 
Action: Mouse pressed left at (506, 312)
Screenshot: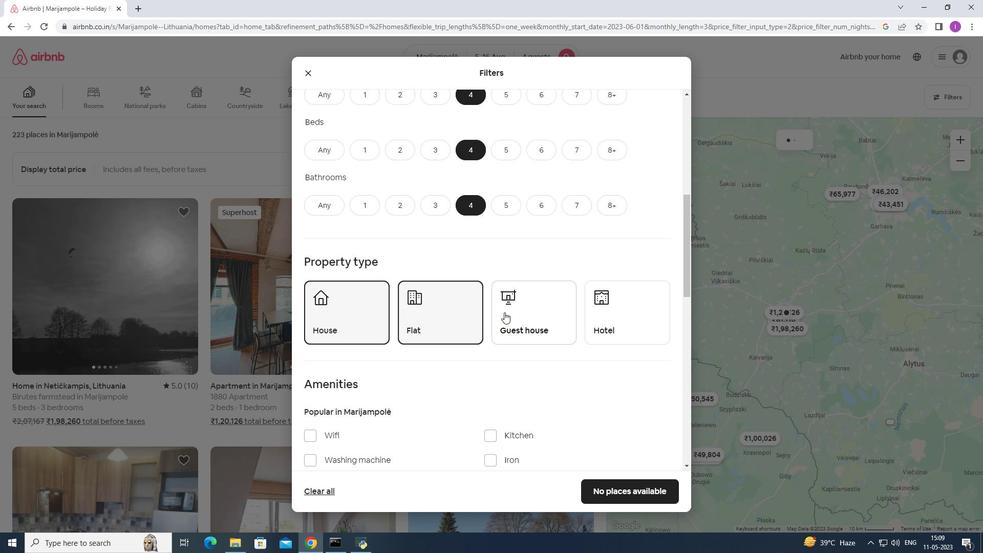 
Action: Mouse moved to (585, 317)
Screenshot: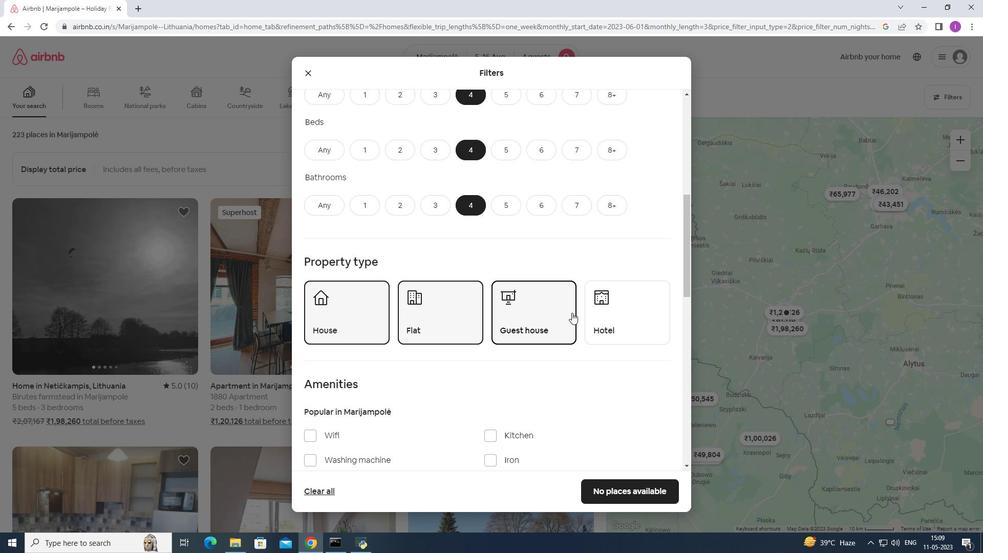 
Action: Mouse pressed left at (585, 317)
Screenshot: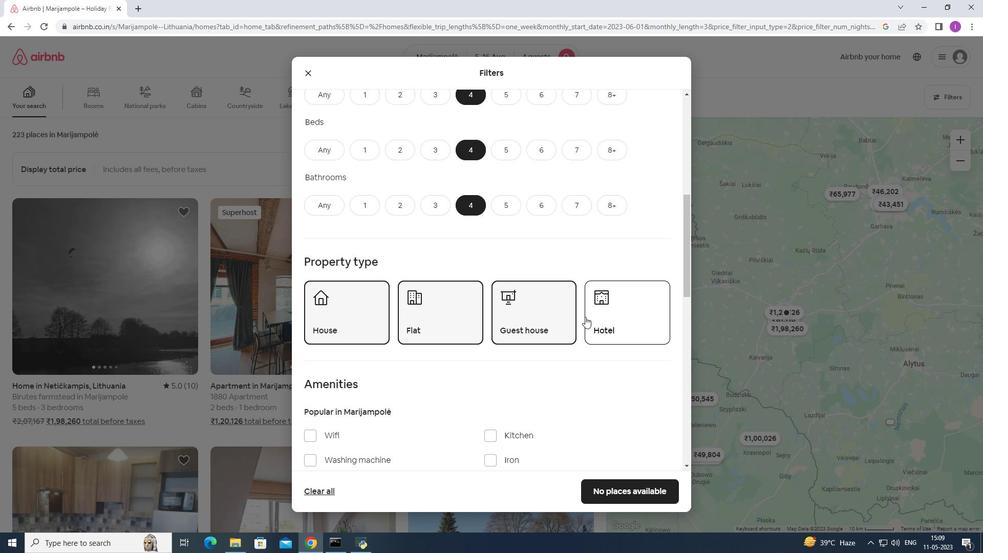 
Action: Mouse moved to (535, 376)
Screenshot: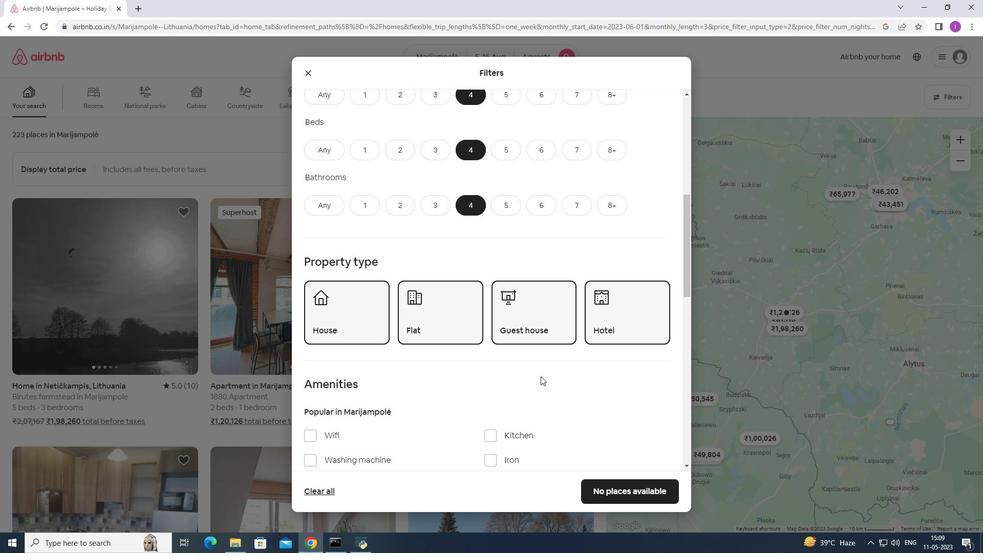 
Action: Mouse scrolled (535, 375) with delta (0, 0)
Screenshot: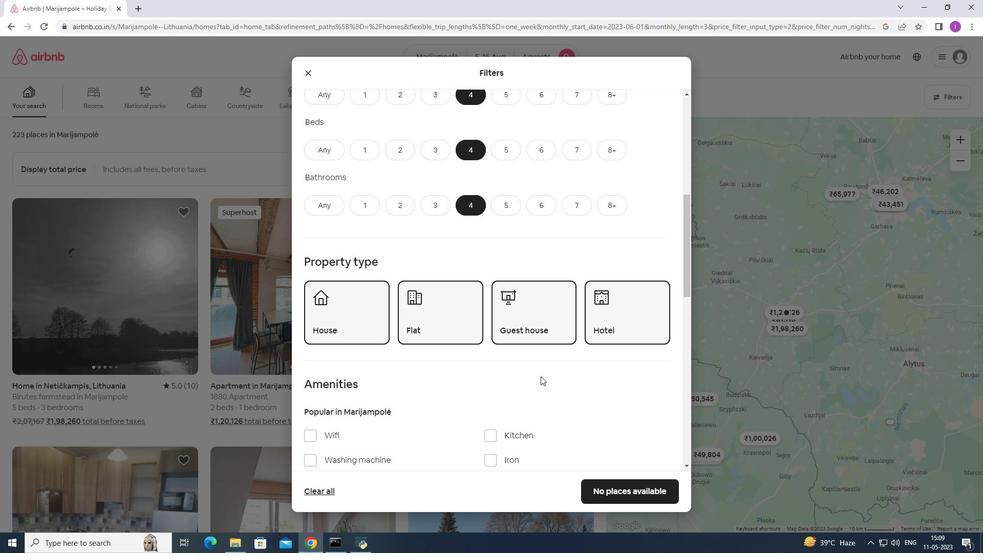 
Action: Mouse moved to (525, 372)
Screenshot: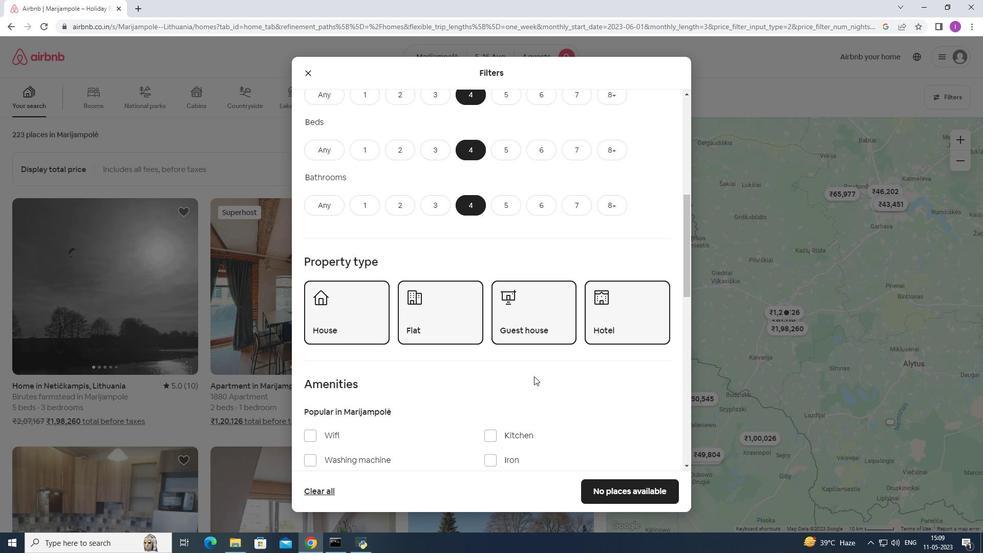 
Action: Mouse scrolled (526, 372) with delta (0, 0)
Screenshot: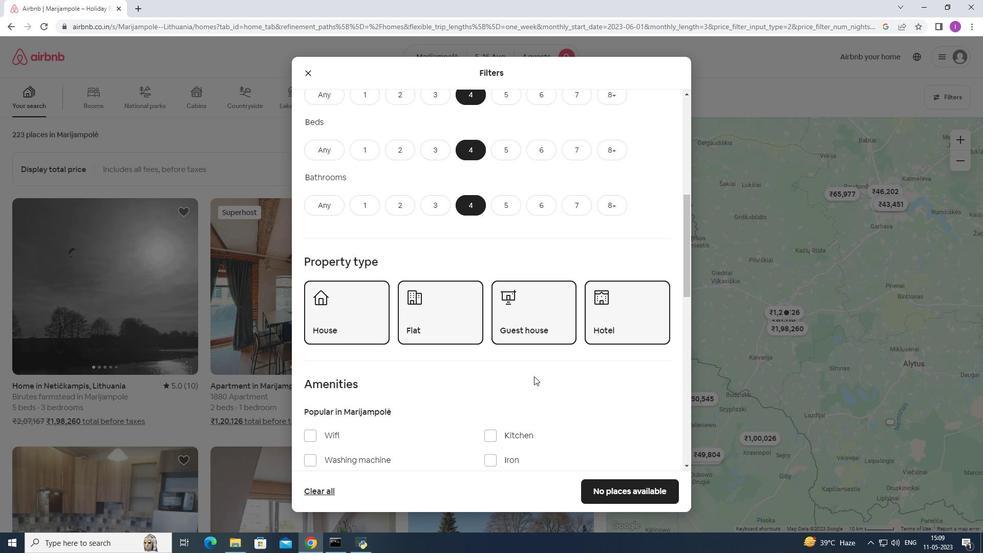 
Action: Mouse moved to (458, 352)
Screenshot: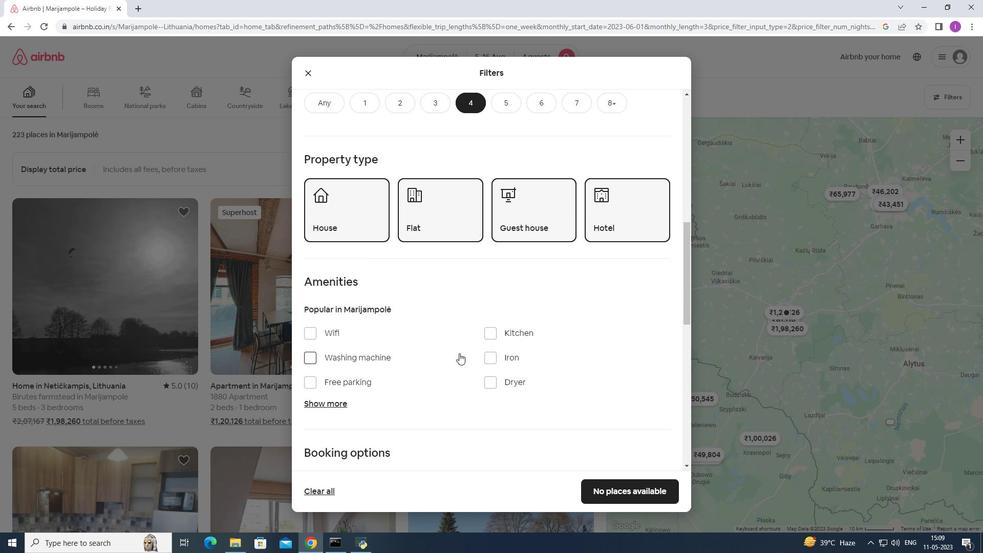 
Action: Mouse scrolled (458, 352) with delta (0, 0)
Screenshot: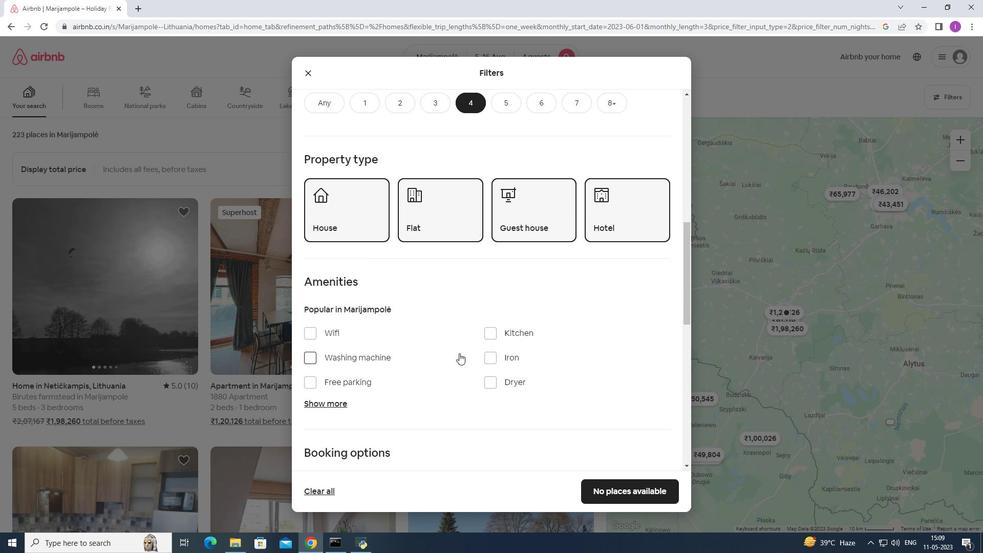 
Action: Mouse moved to (307, 280)
Screenshot: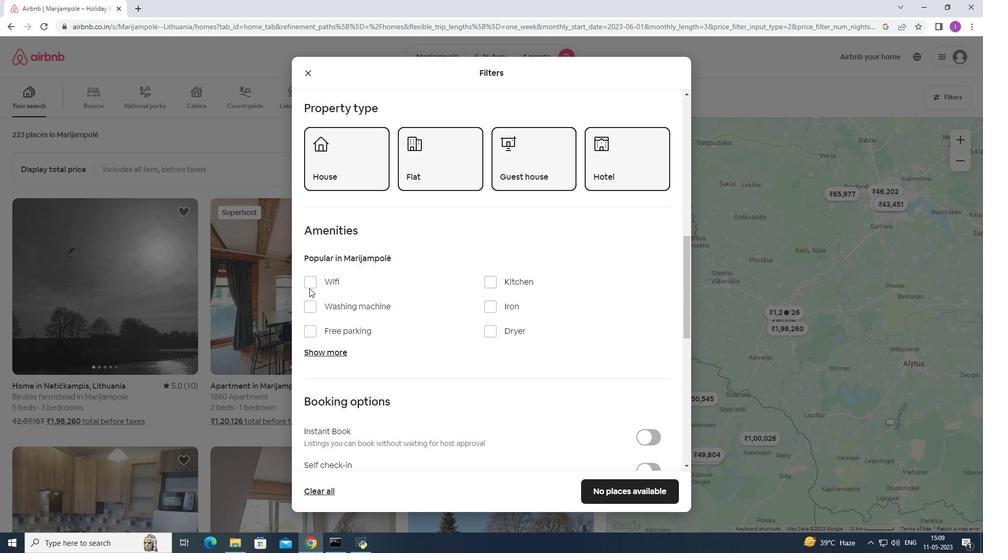 
Action: Mouse pressed left at (307, 280)
Screenshot: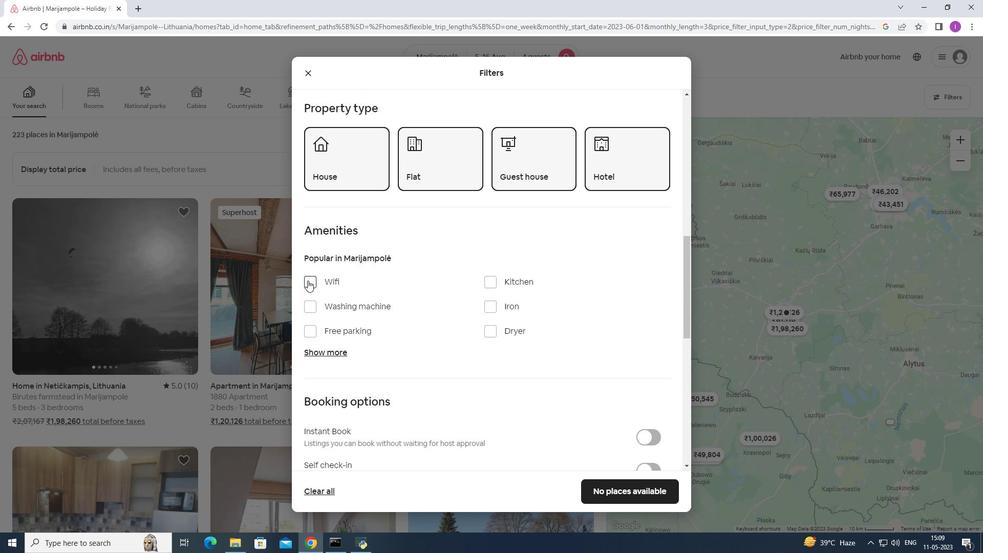 
Action: Mouse moved to (305, 332)
Screenshot: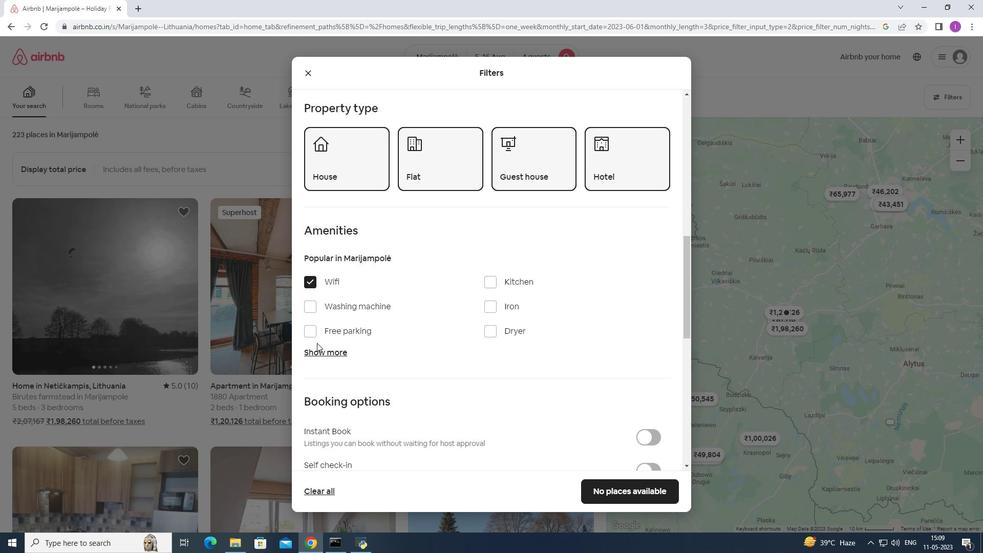 
Action: Mouse pressed left at (305, 332)
Screenshot: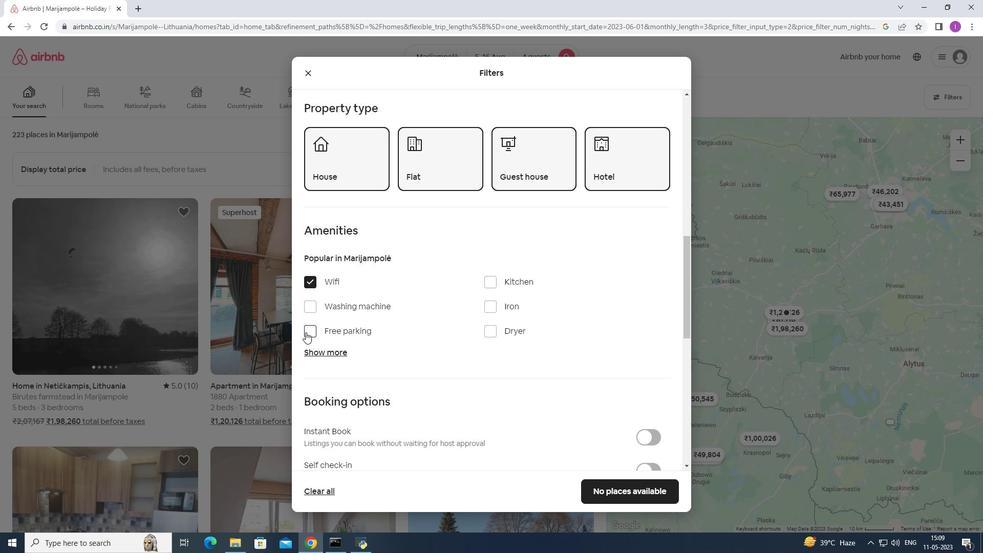 
Action: Mouse moved to (321, 349)
Screenshot: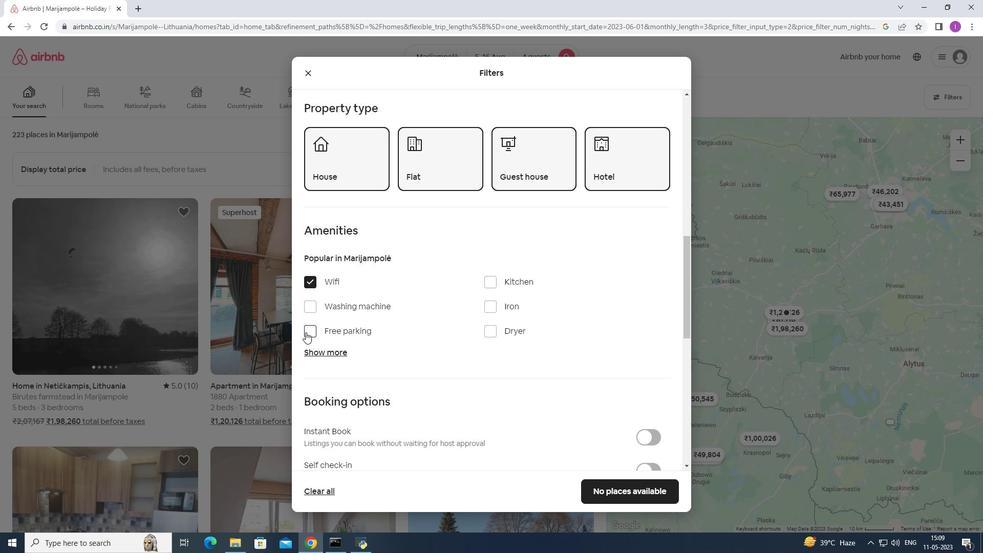 
Action: Mouse pressed left at (321, 349)
Screenshot: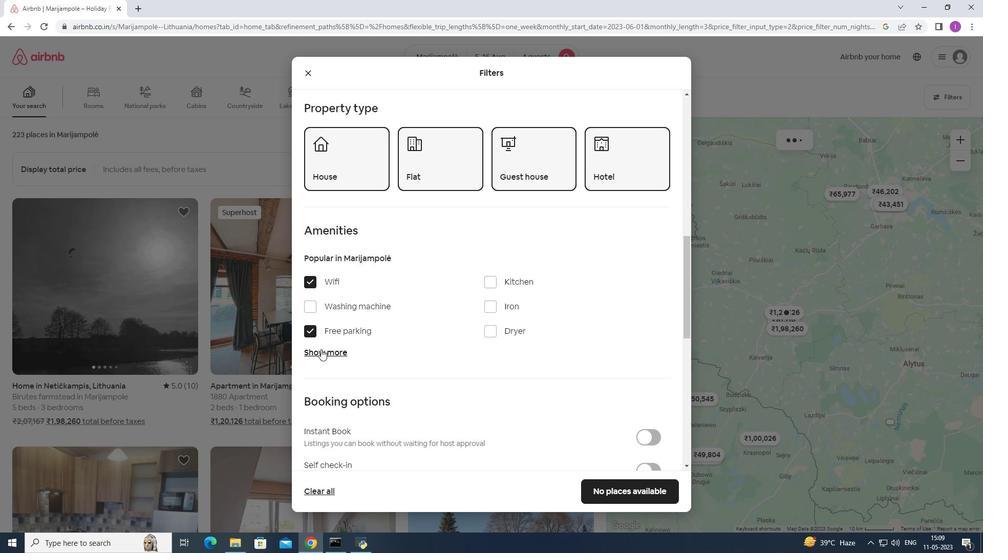 
Action: Mouse moved to (457, 376)
Screenshot: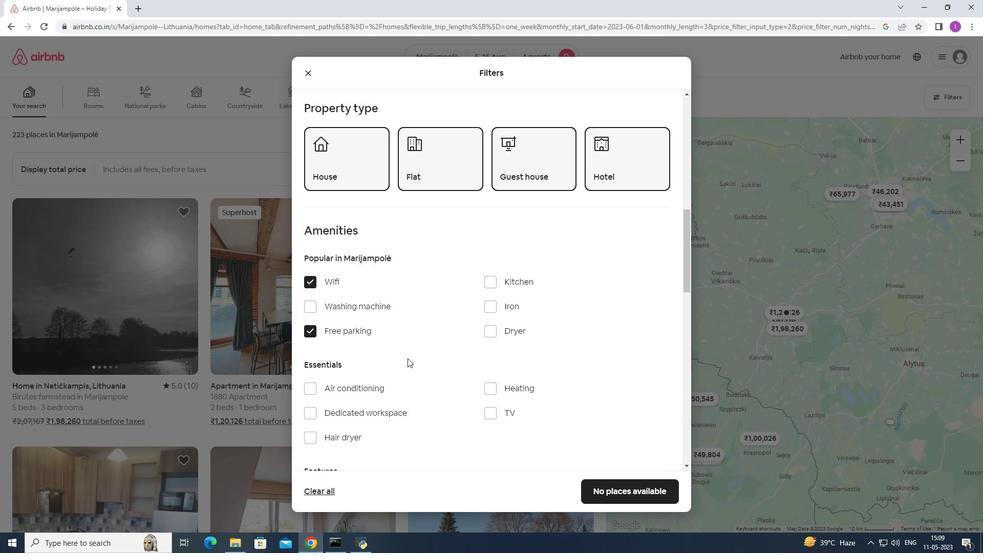 
Action: Mouse scrolled (457, 375) with delta (0, 0)
Screenshot: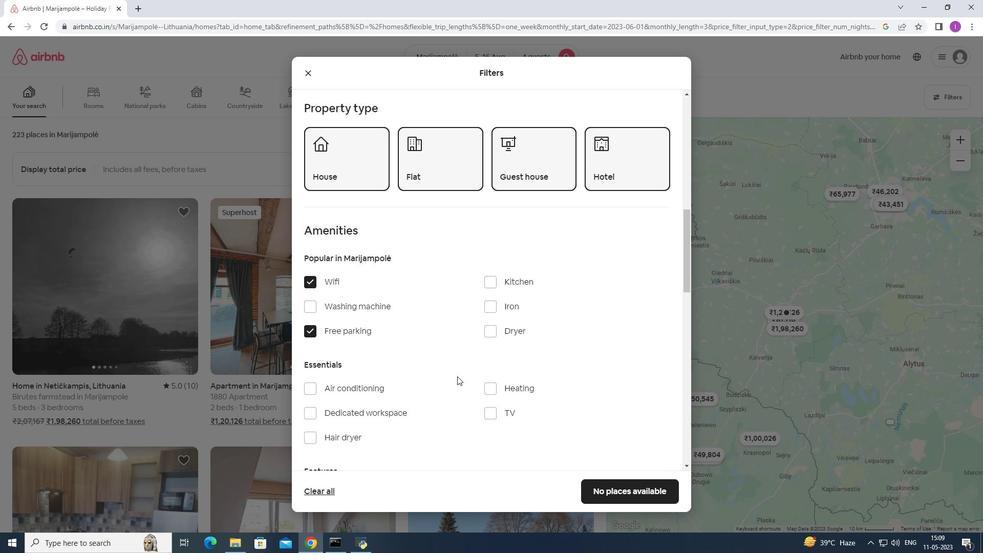 
Action: Mouse scrolled (457, 375) with delta (0, 0)
Screenshot: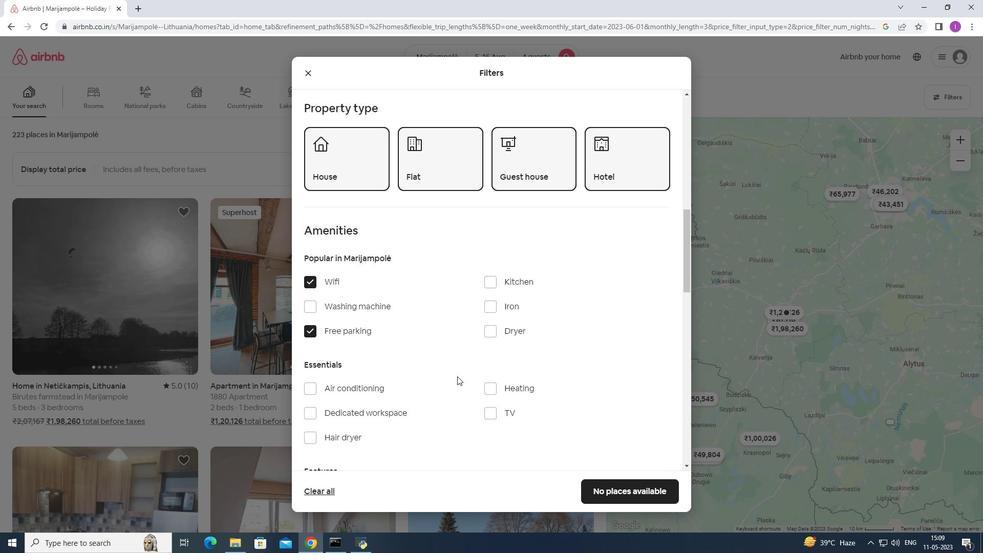 
Action: Mouse moved to (494, 311)
Screenshot: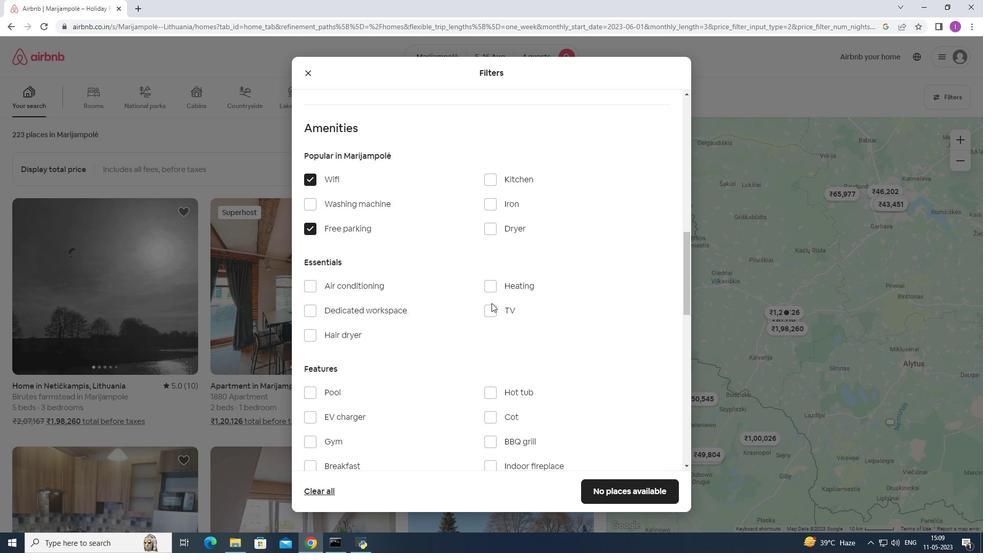 
Action: Mouse pressed left at (494, 311)
Screenshot: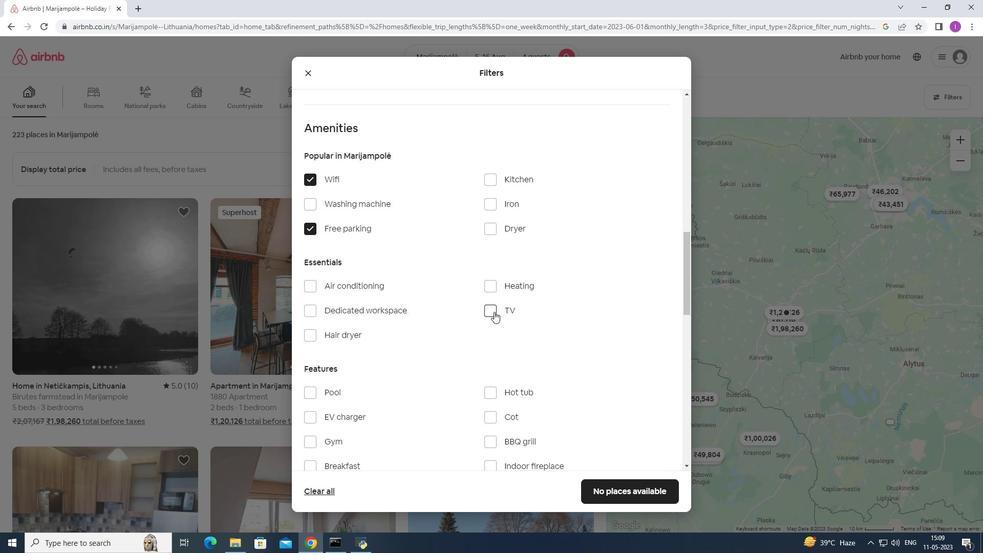 
Action: Mouse moved to (382, 396)
Screenshot: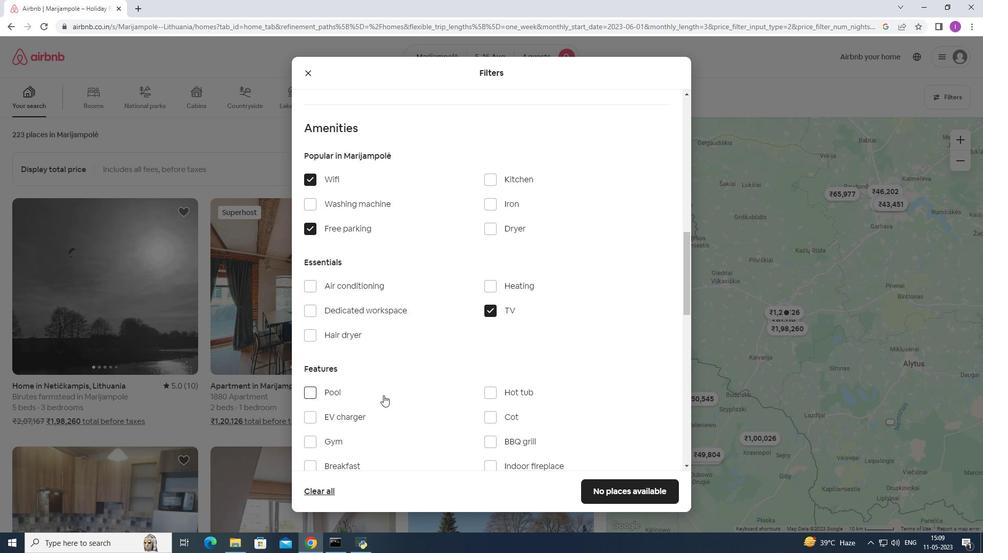 
Action: Mouse scrolled (382, 395) with delta (0, 0)
Screenshot: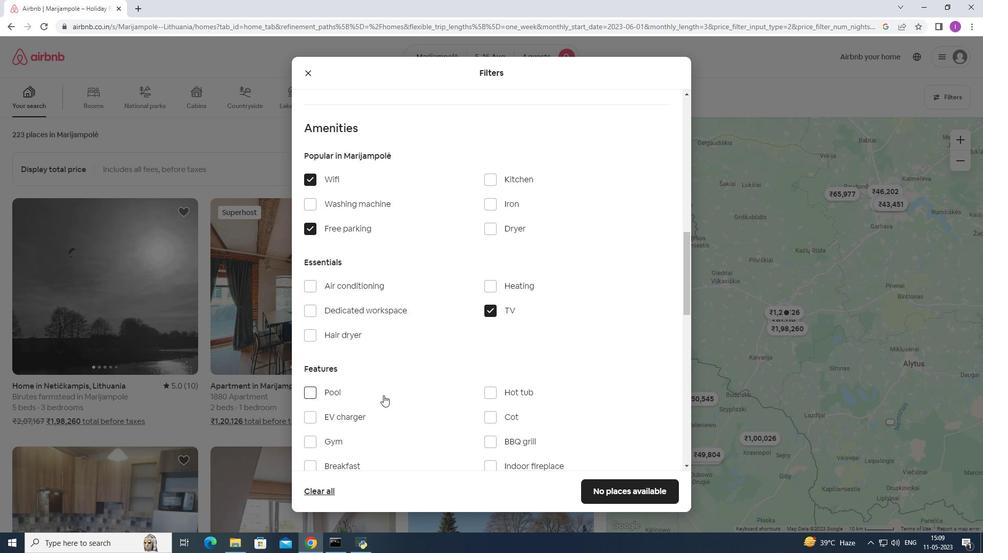 
Action: Mouse moved to (382, 396)
Screenshot: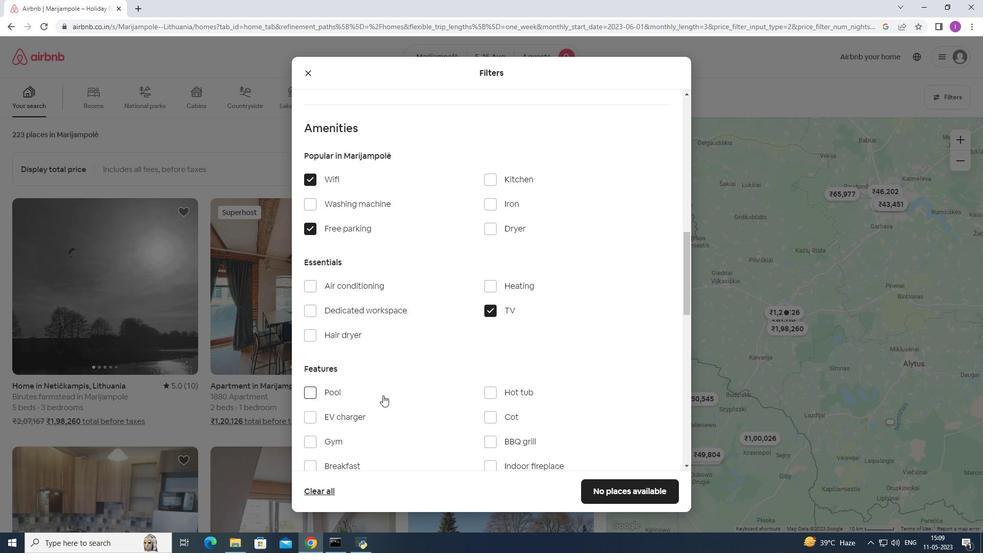 
Action: Mouse scrolled (382, 396) with delta (0, 0)
Screenshot: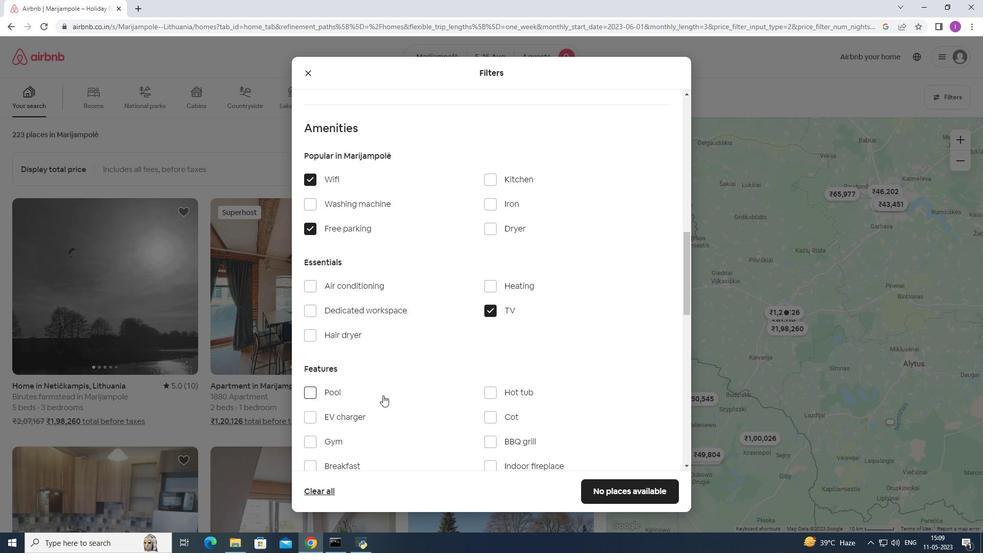 
Action: Mouse moved to (307, 340)
Screenshot: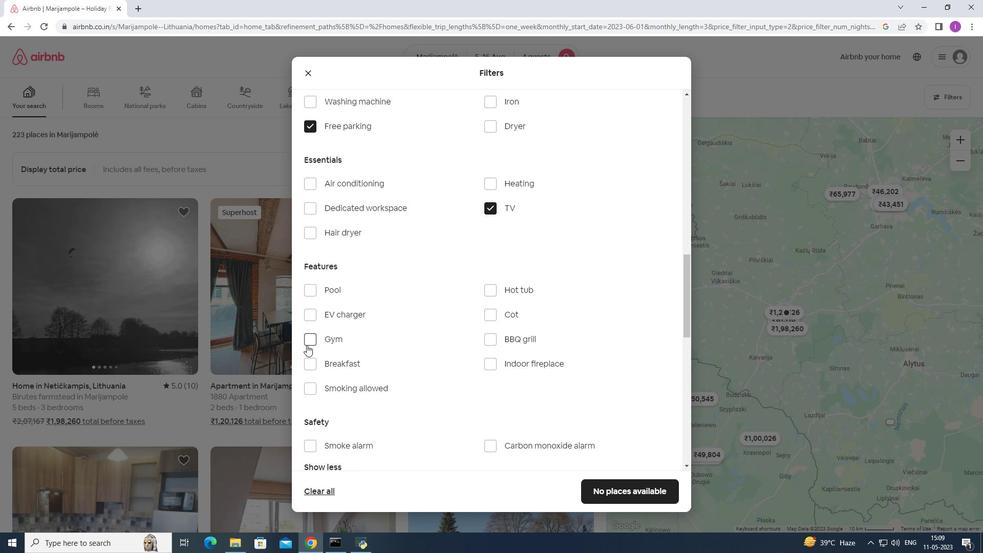 
Action: Mouse pressed left at (307, 340)
Screenshot: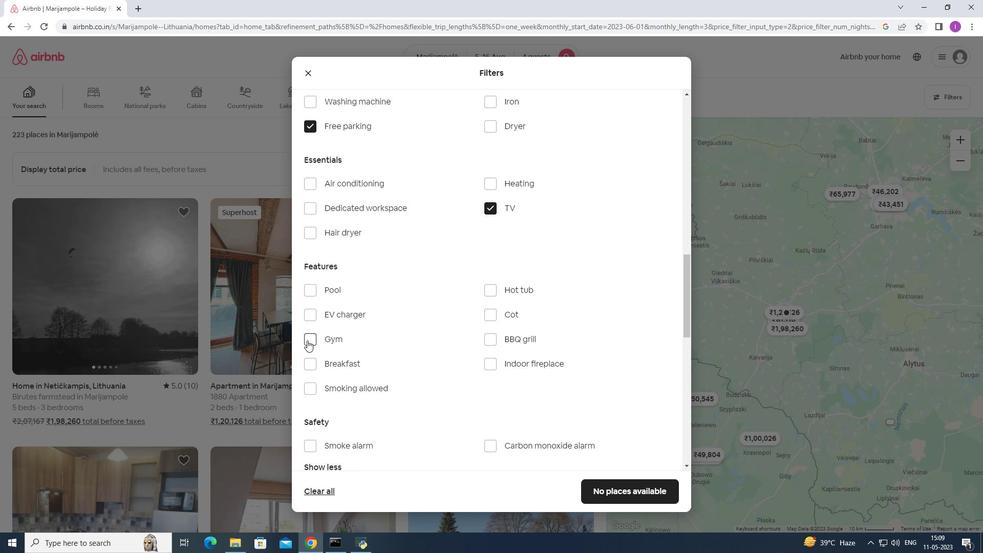
Action: Mouse moved to (311, 364)
Screenshot: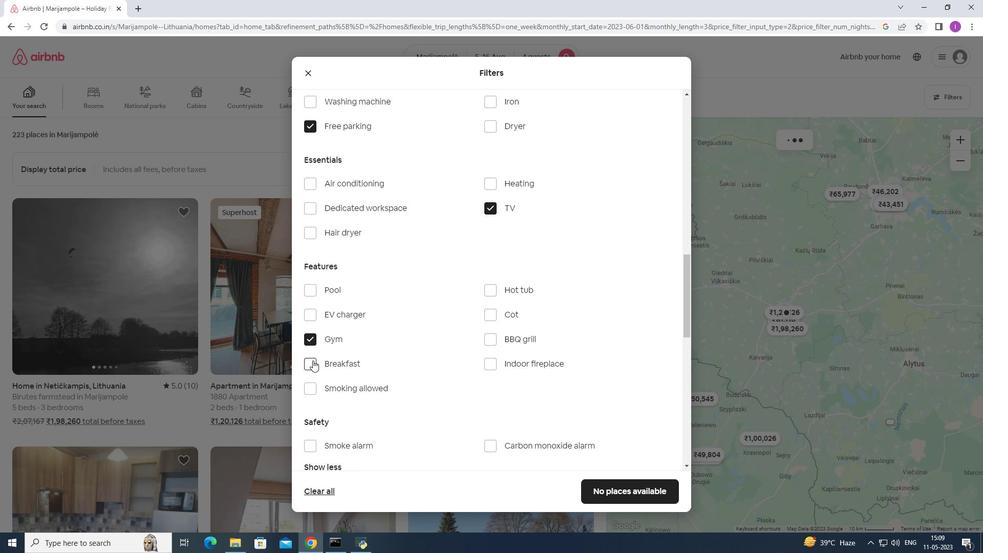 
Action: Mouse pressed left at (311, 364)
Screenshot: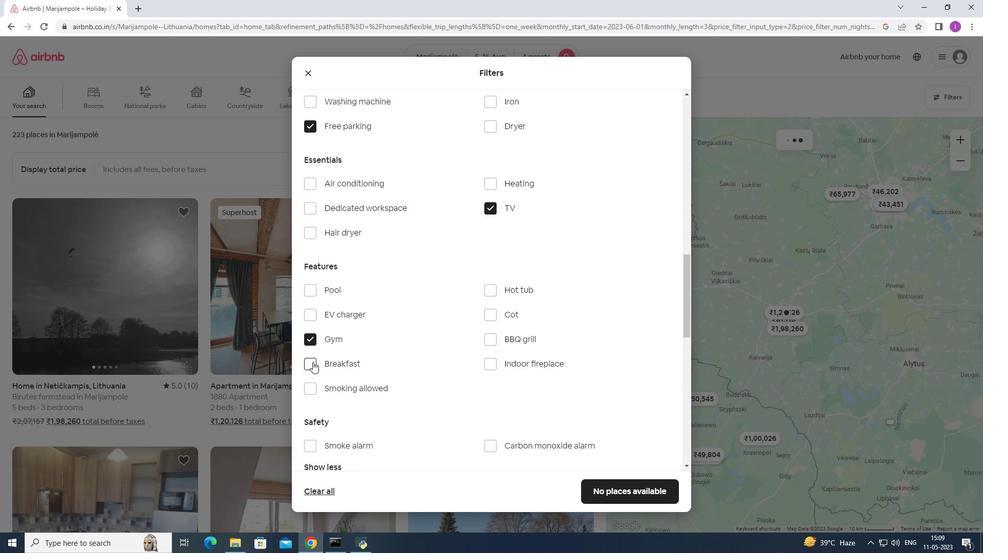 
Action: Mouse moved to (351, 355)
Screenshot: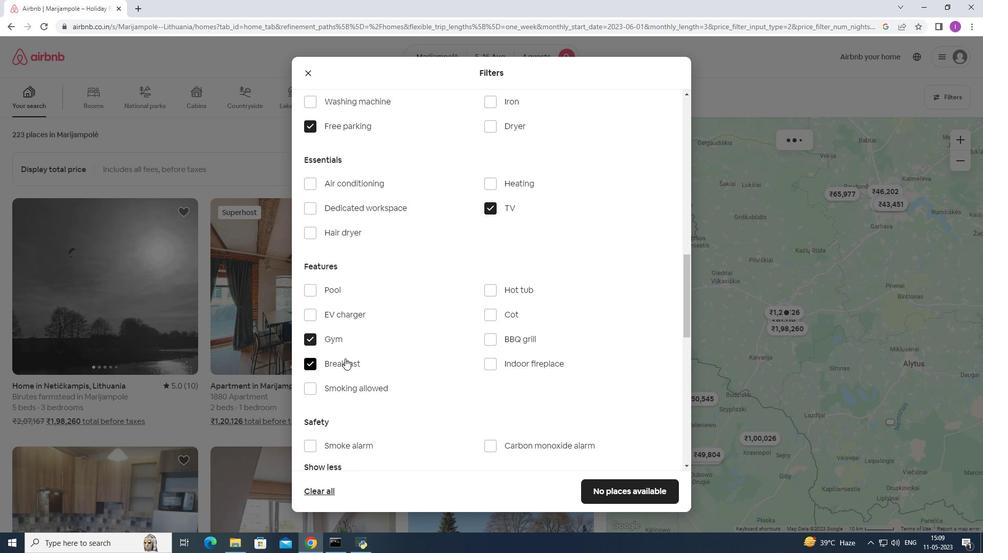 
Action: Mouse scrolled (351, 355) with delta (0, 0)
Screenshot: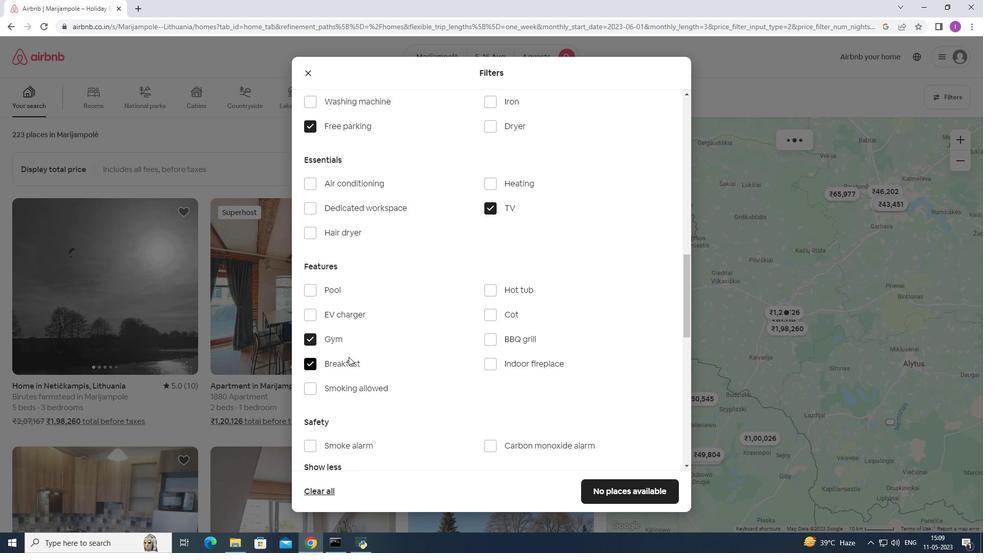 
Action: Mouse moved to (351, 355)
Screenshot: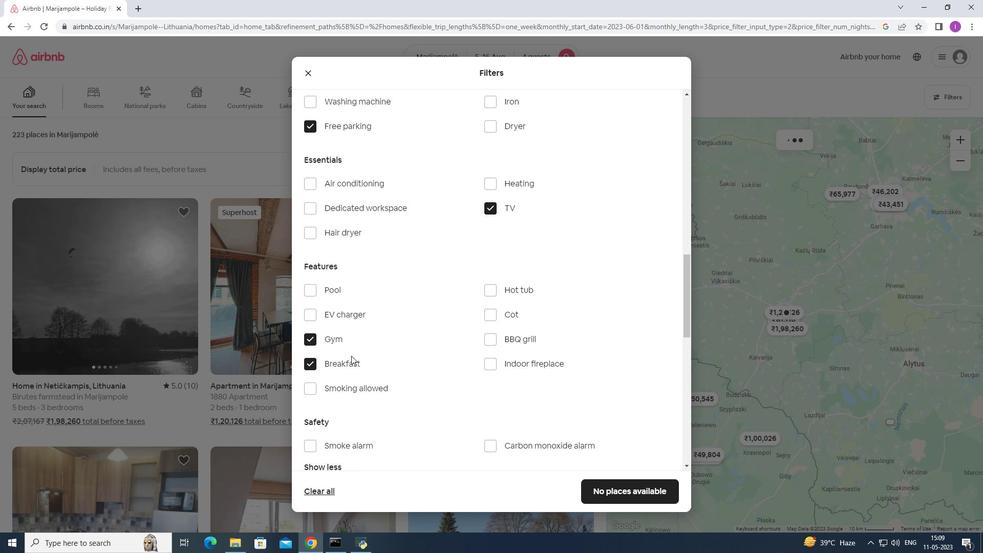 
Action: Mouse scrolled (351, 354) with delta (0, 0)
Screenshot: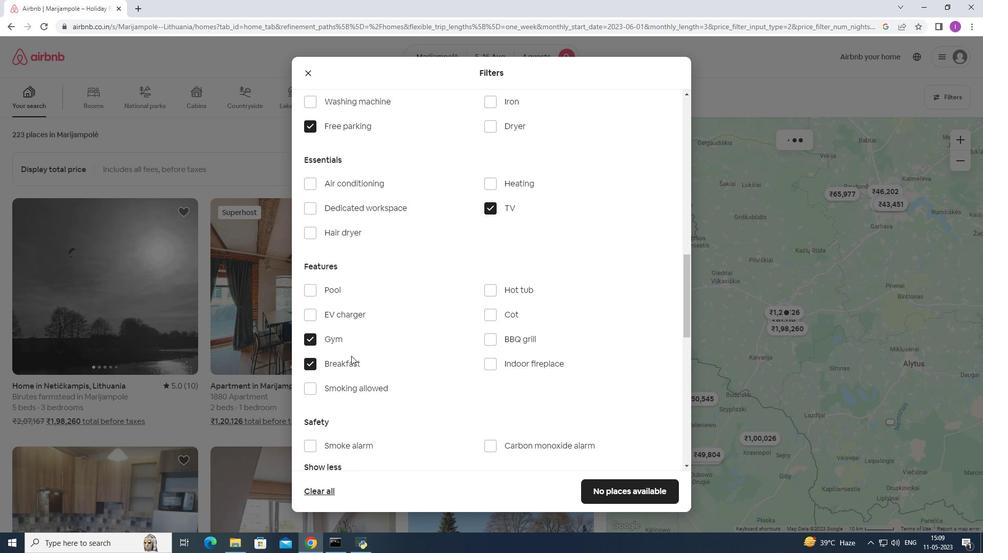 
Action: Mouse moved to (383, 351)
Screenshot: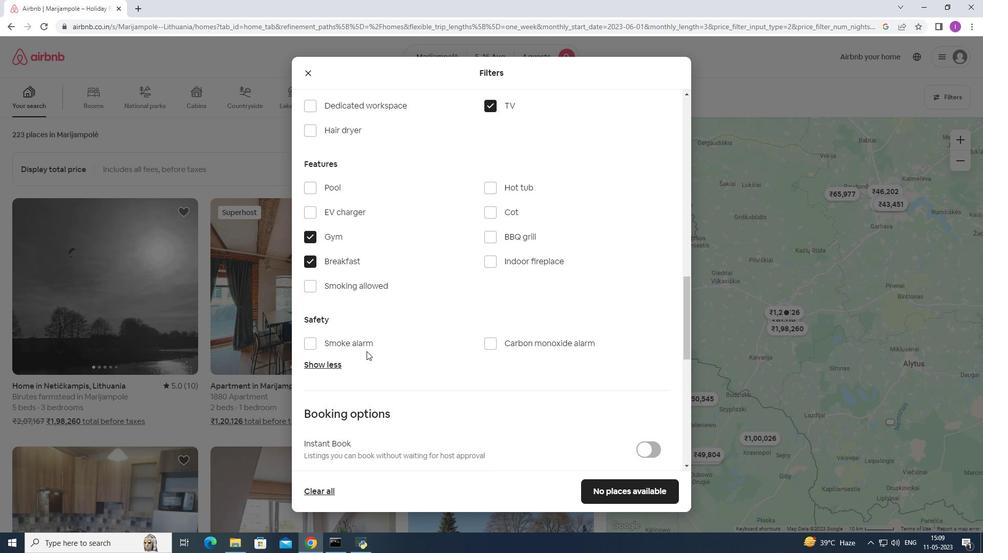 
Action: Mouse scrolled (383, 350) with delta (0, 0)
Screenshot: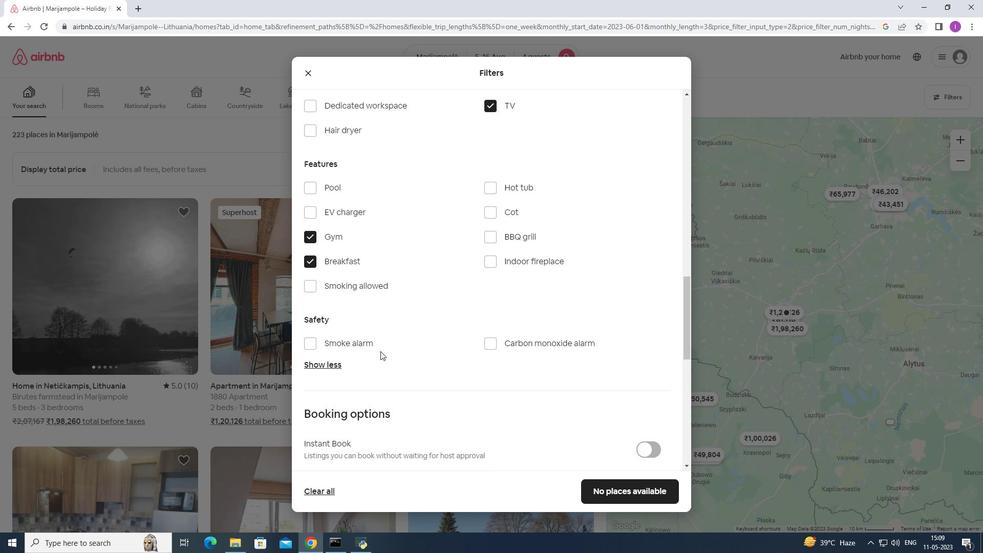 
Action: Mouse scrolled (383, 350) with delta (0, 0)
Screenshot: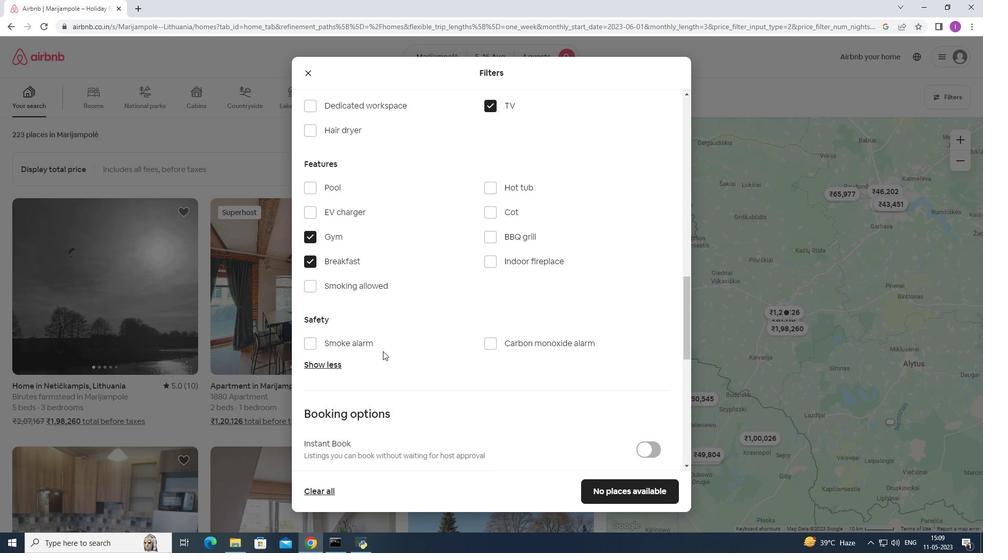 
Action: Mouse moved to (383, 351)
Screenshot: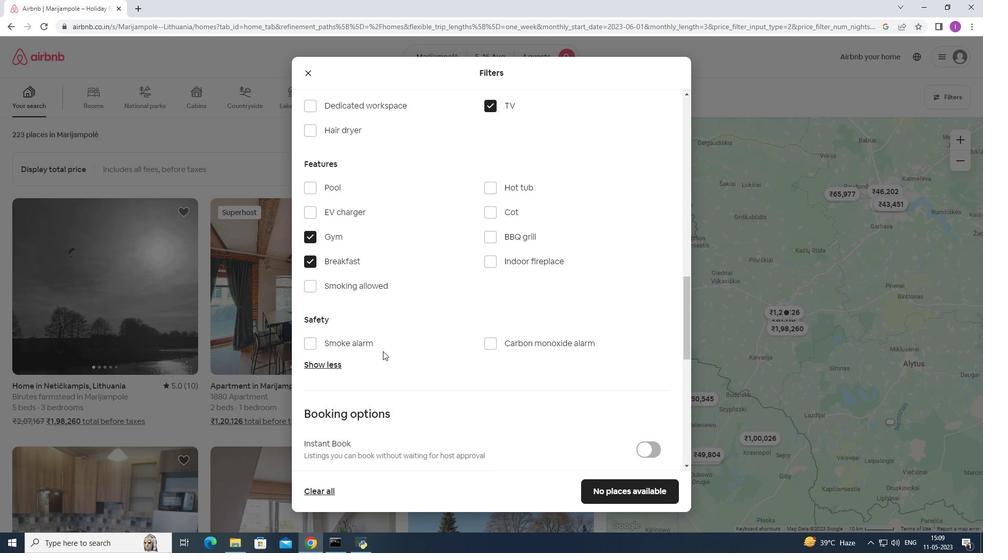 
Action: Mouse scrolled (383, 350) with delta (0, 0)
Screenshot: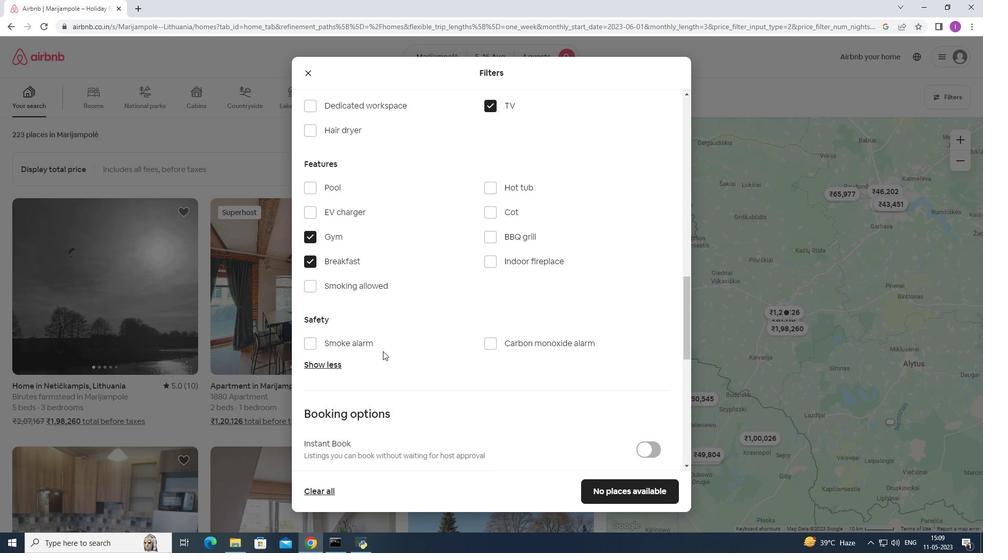 
Action: Mouse scrolled (383, 350) with delta (0, 0)
Screenshot: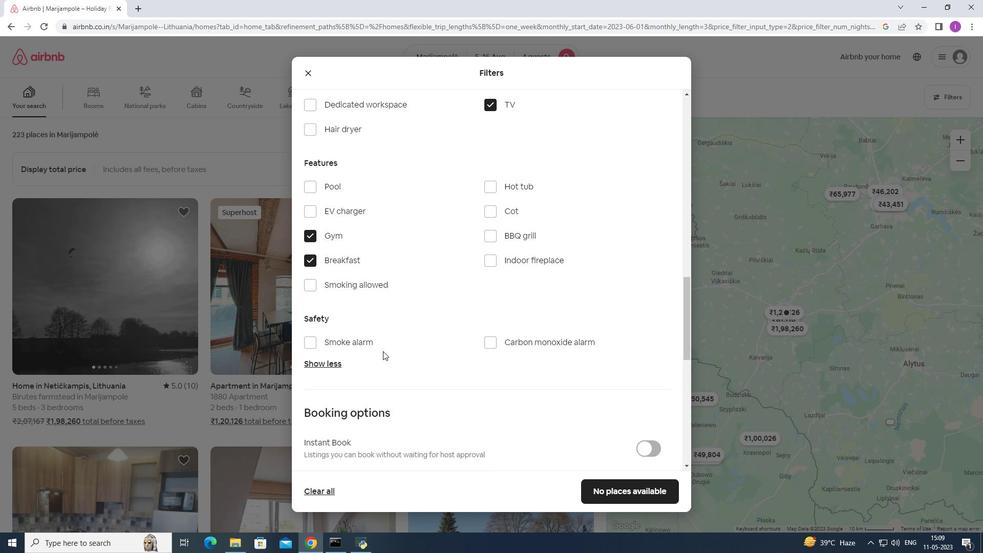 
Action: Mouse moved to (654, 280)
Screenshot: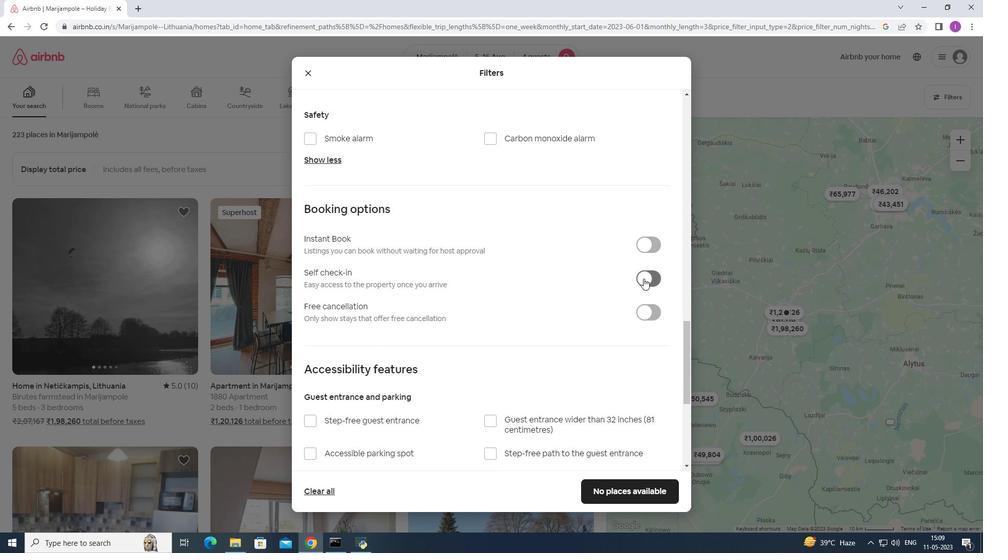 
Action: Mouse pressed left at (654, 280)
Screenshot: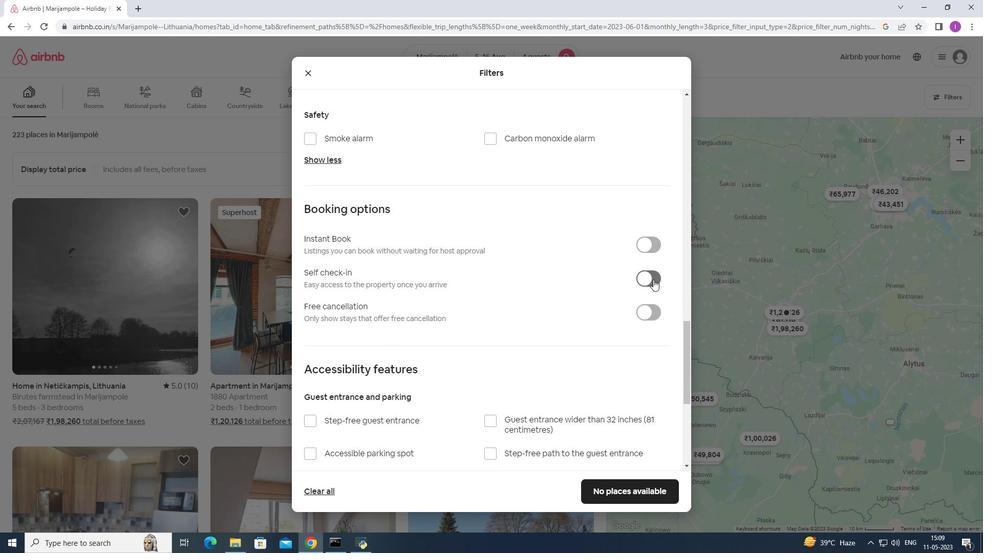 
Action: Mouse moved to (495, 328)
Screenshot: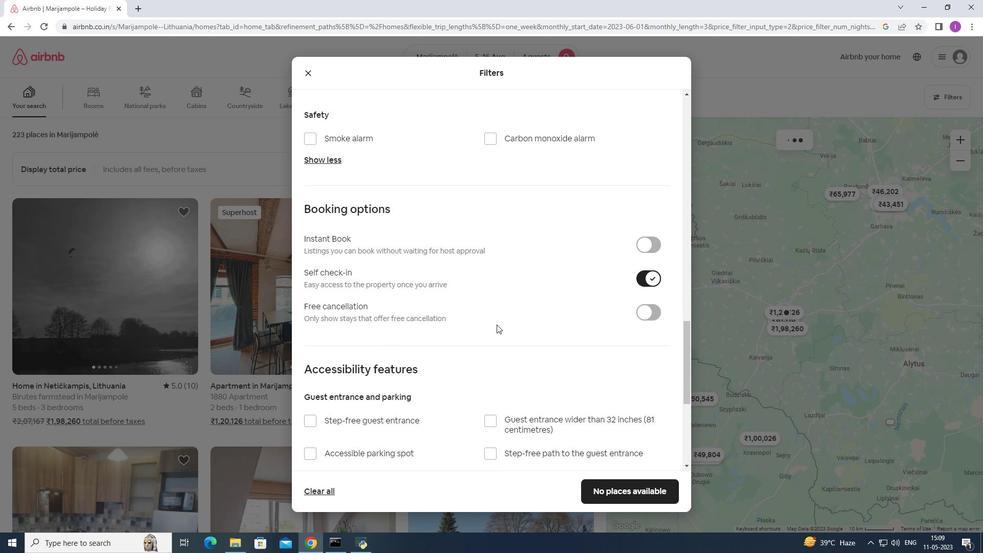 
Action: Mouse scrolled (496, 327) with delta (0, 0)
Screenshot: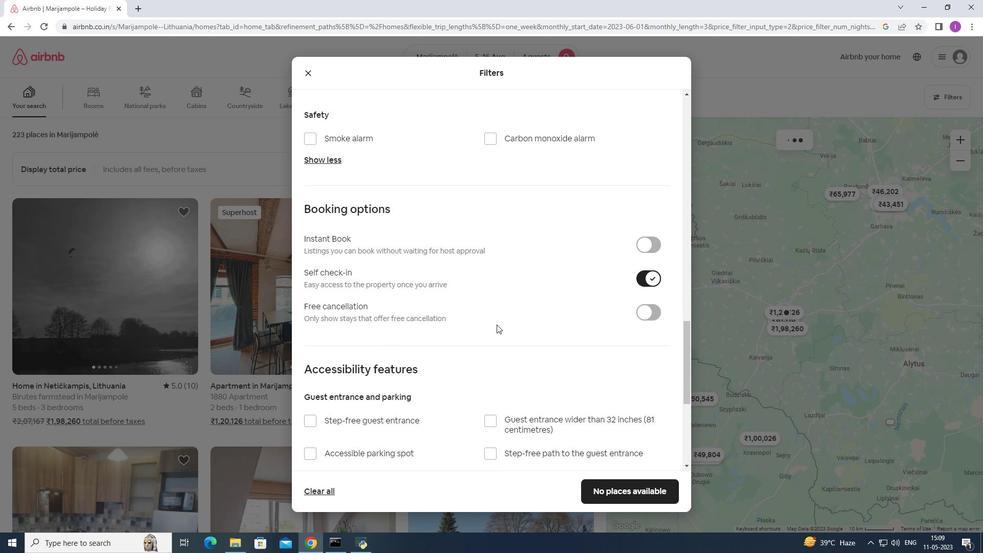 
Action: Mouse moved to (495, 328)
Screenshot: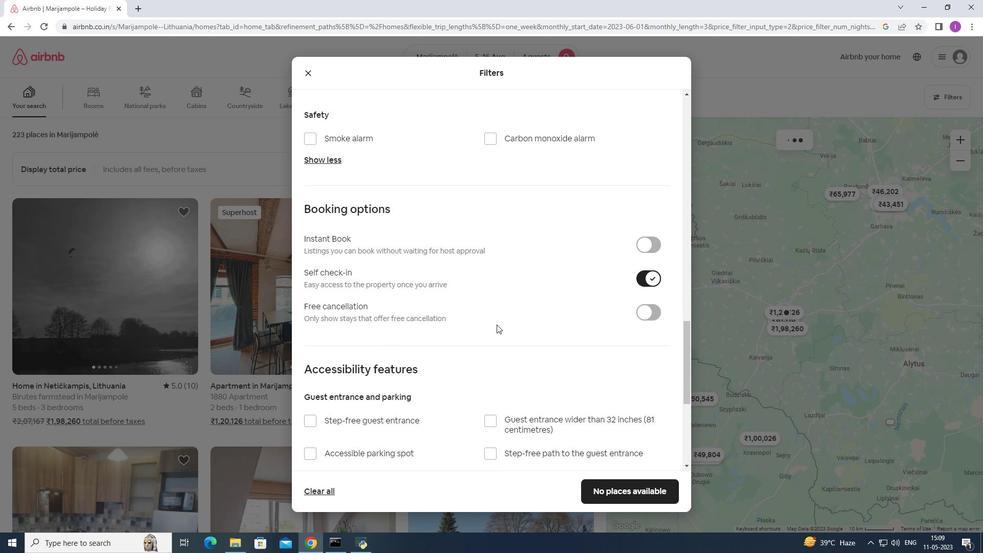 
Action: Mouse scrolled (495, 328) with delta (0, 0)
Screenshot: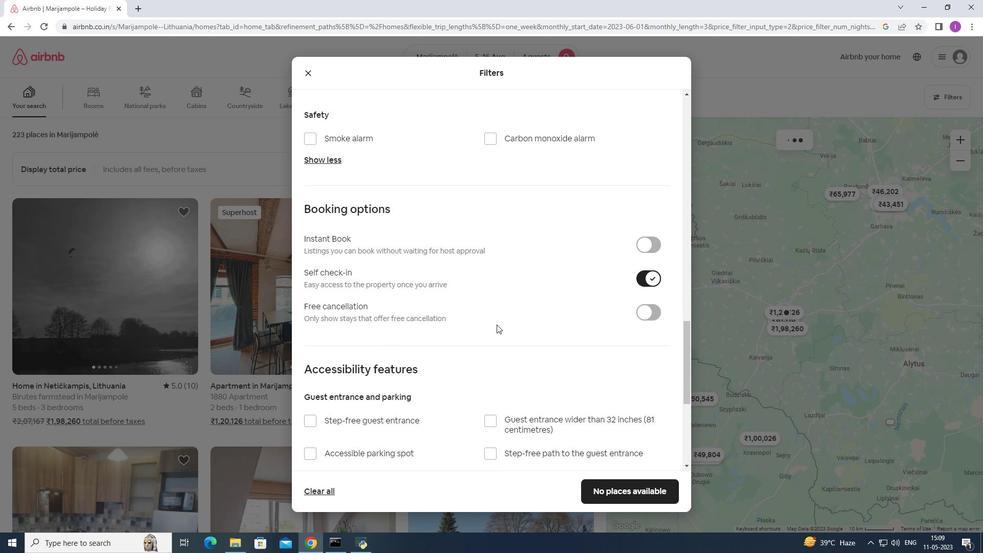 
Action: Mouse moved to (495, 329)
Screenshot: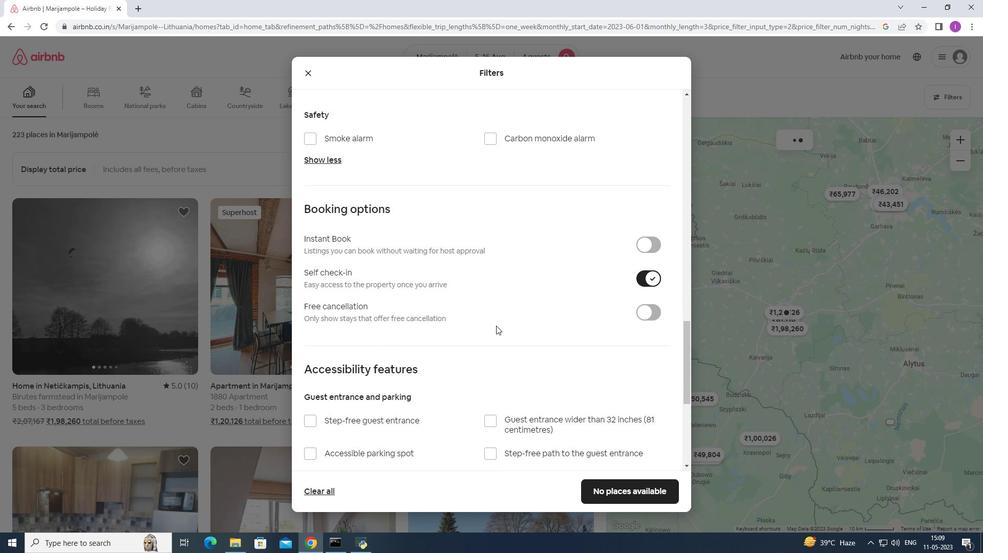 
Action: Mouse scrolled (495, 329) with delta (0, 0)
Screenshot: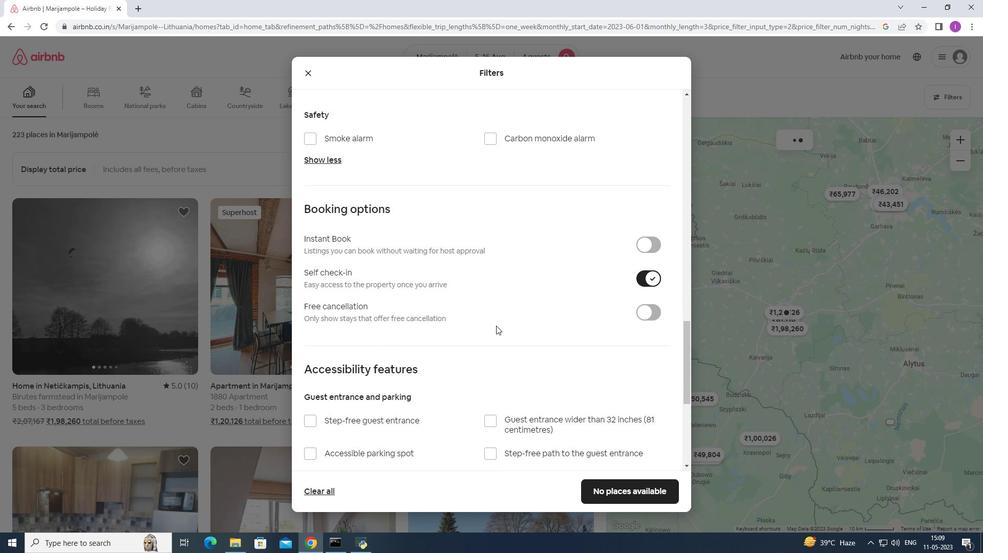 
Action: Mouse moved to (495, 329)
Screenshot: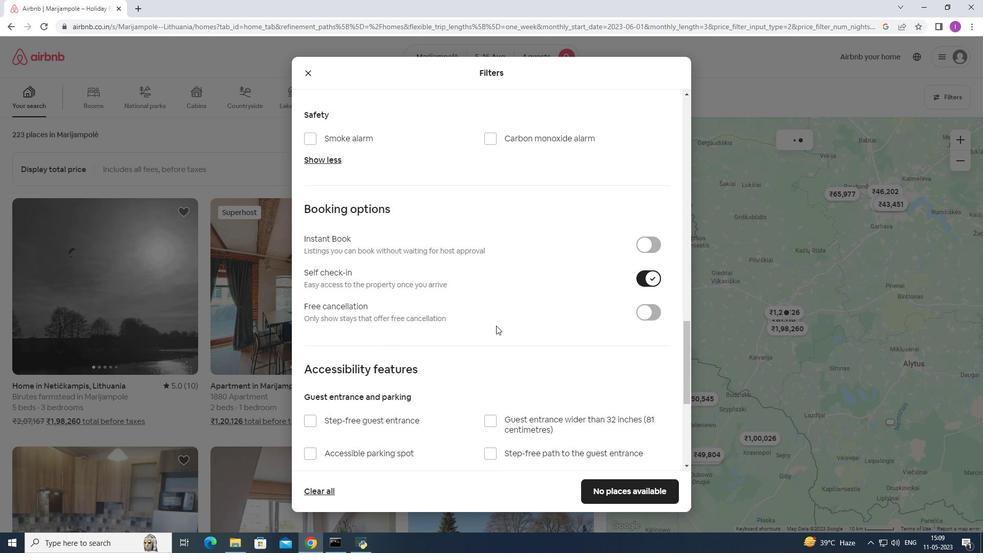 
Action: Mouse scrolled (495, 329) with delta (0, 0)
Screenshot: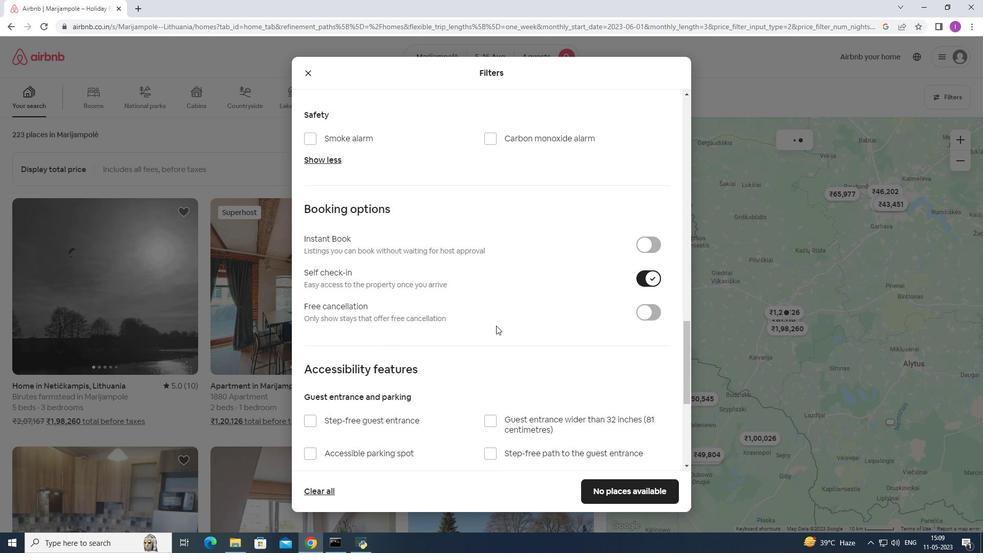 
Action: Mouse moved to (495, 331)
Screenshot: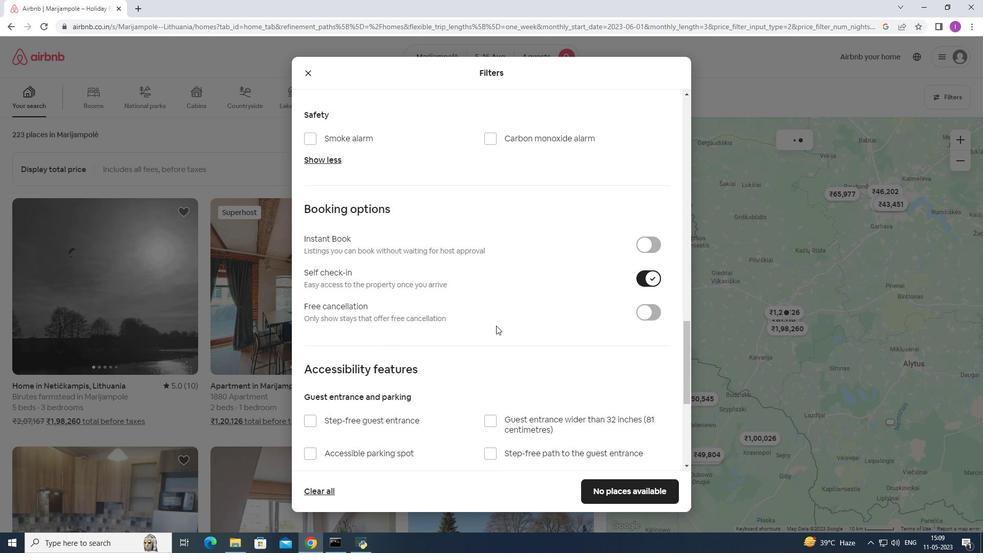 
Action: Mouse scrolled (495, 330) with delta (0, 0)
Screenshot: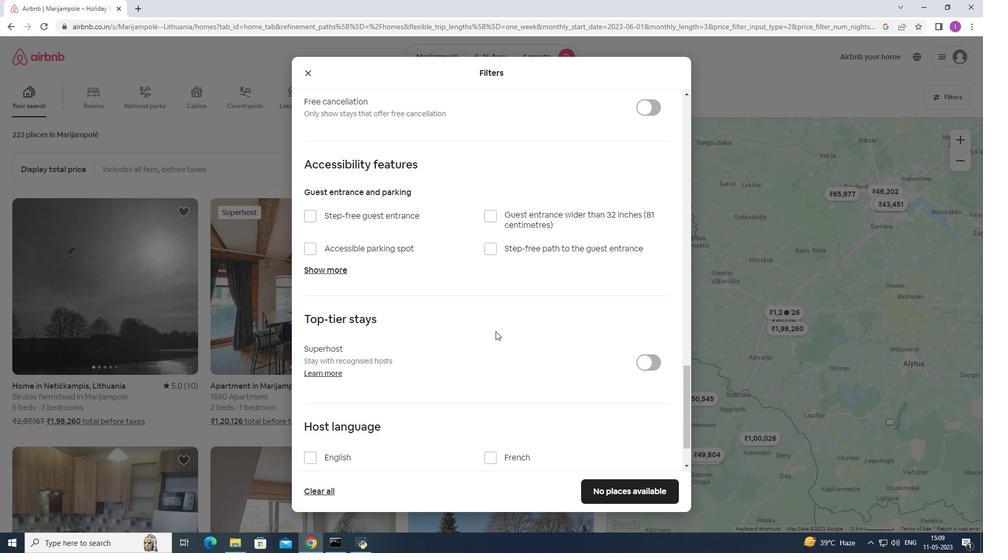 
Action: Mouse scrolled (495, 330) with delta (0, 0)
Screenshot: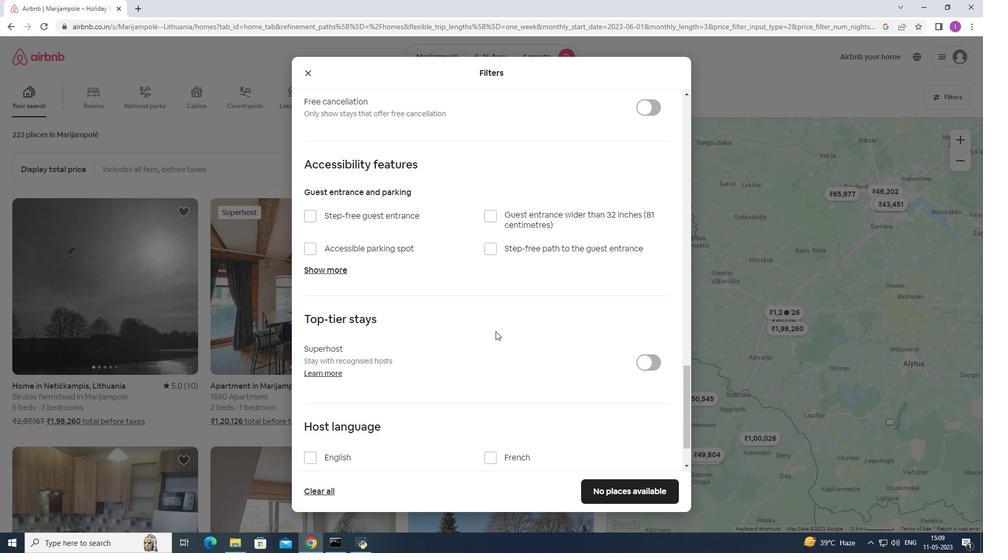 
Action: Mouse scrolled (495, 330) with delta (0, 0)
Screenshot: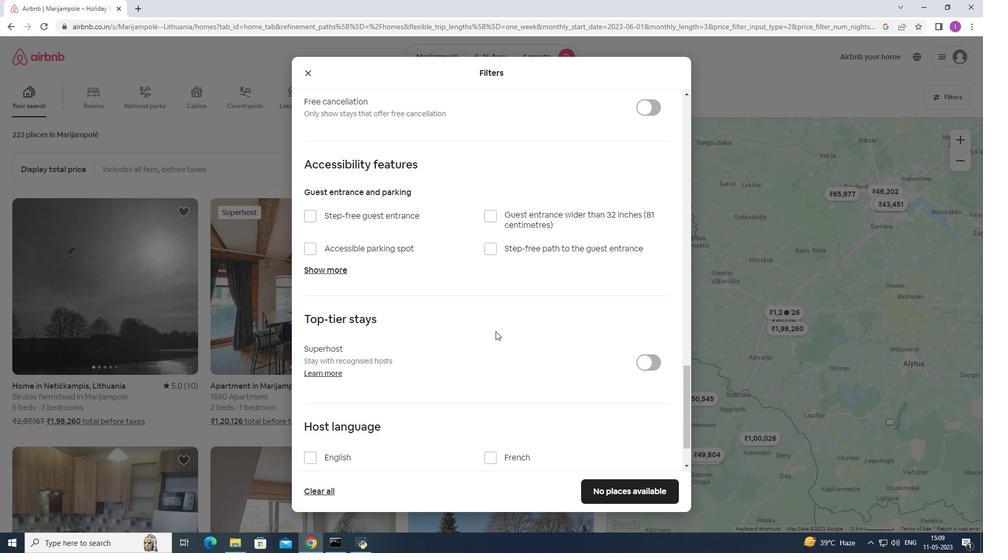 
Action: Mouse scrolled (495, 330) with delta (0, 0)
Screenshot: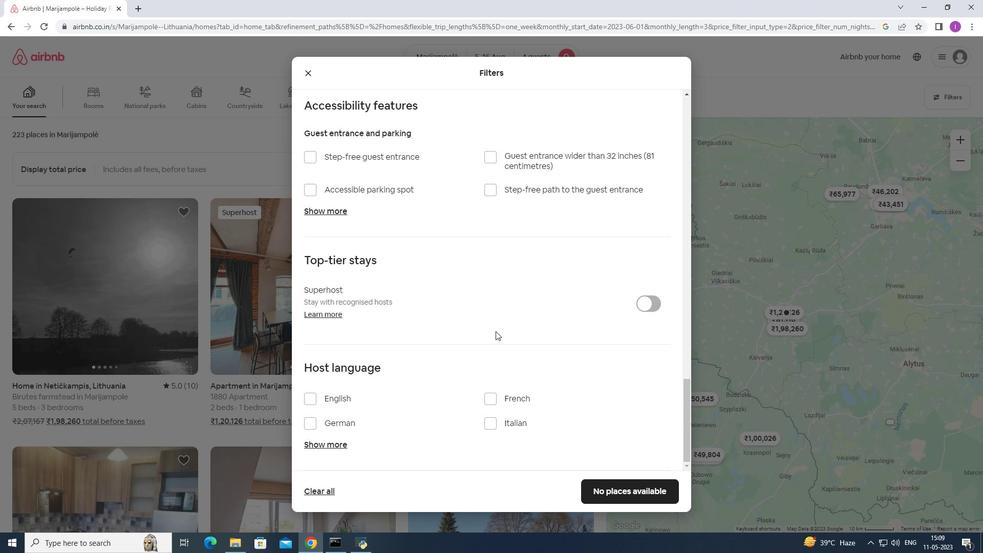 
Action: Mouse scrolled (495, 330) with delta (0, 0)
Screenshot: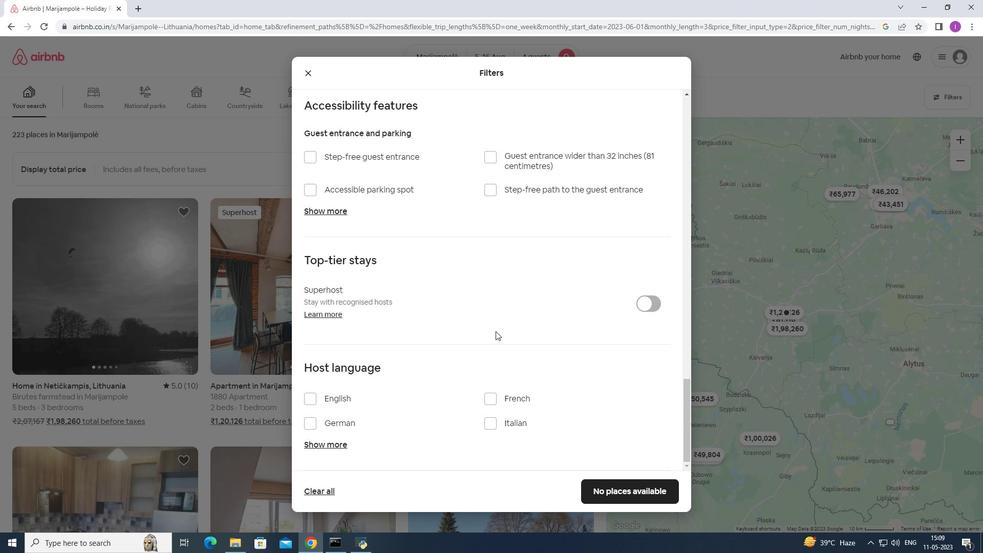 
Action: Mouse scrolled (495, 330) with delta (0, 0)
Screenshot: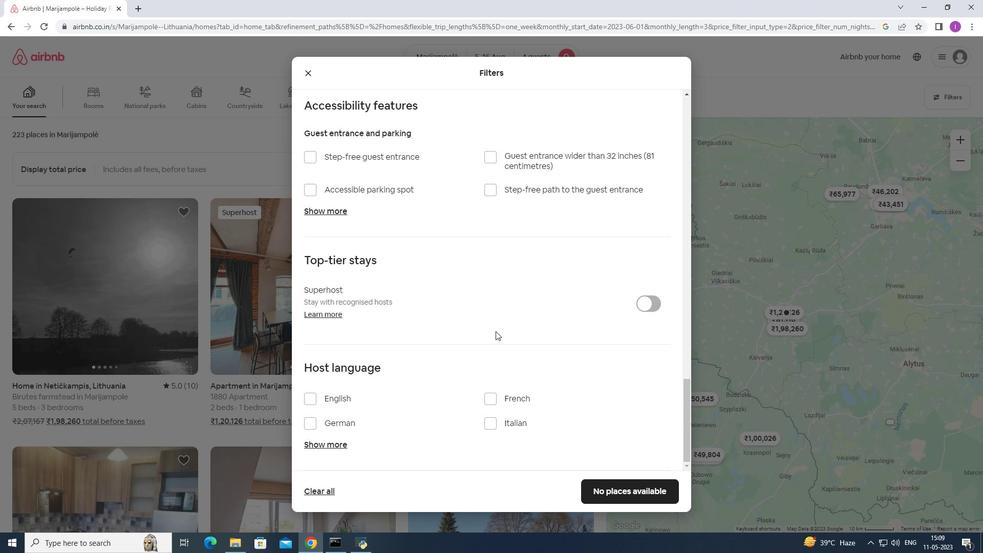 
Action: Mouse scrolled (495, 330) with delta (0, 0)
Screenshot: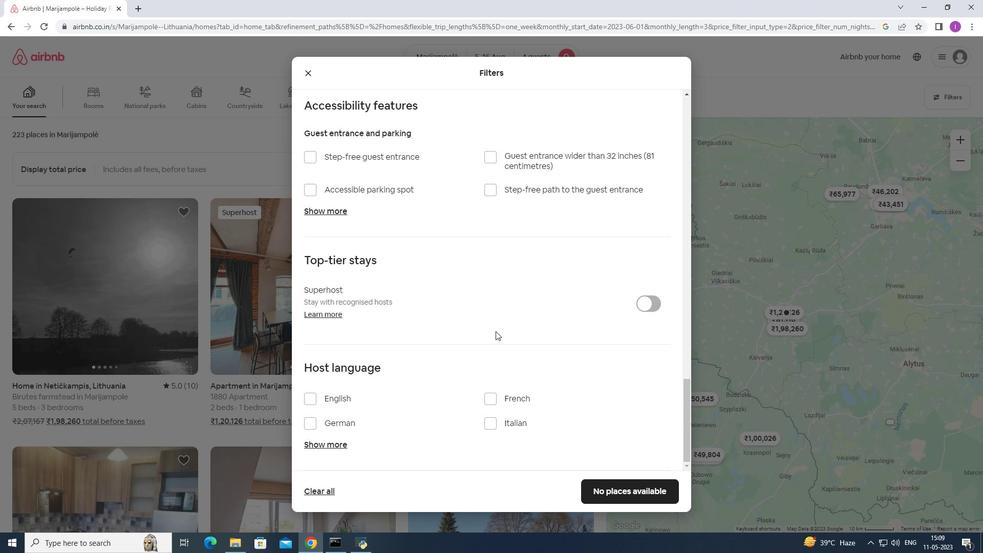 
Action: Mouse scrolled (495, 330) with delta (0, 0)
Screenshot: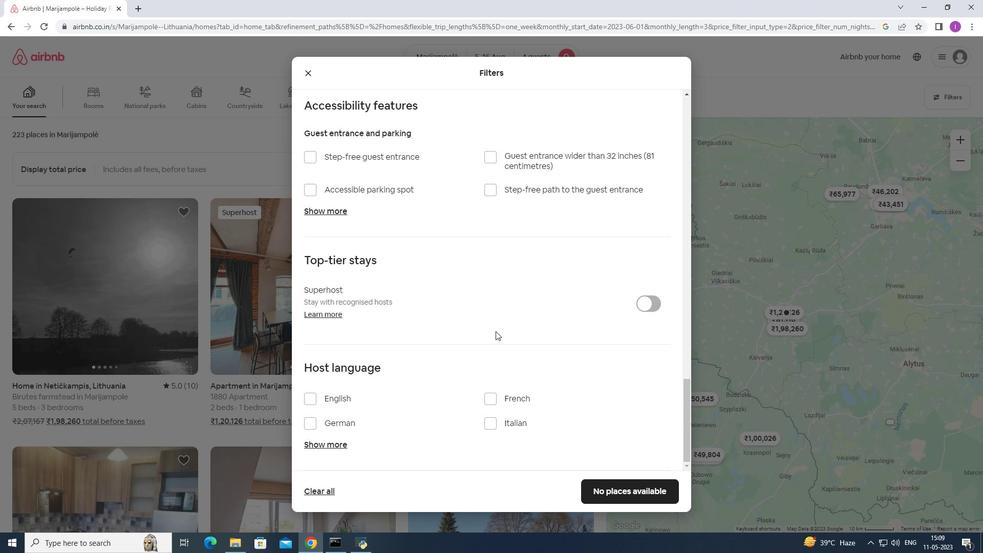 
Action: Mouse moved to (311, 395)
Screenshot: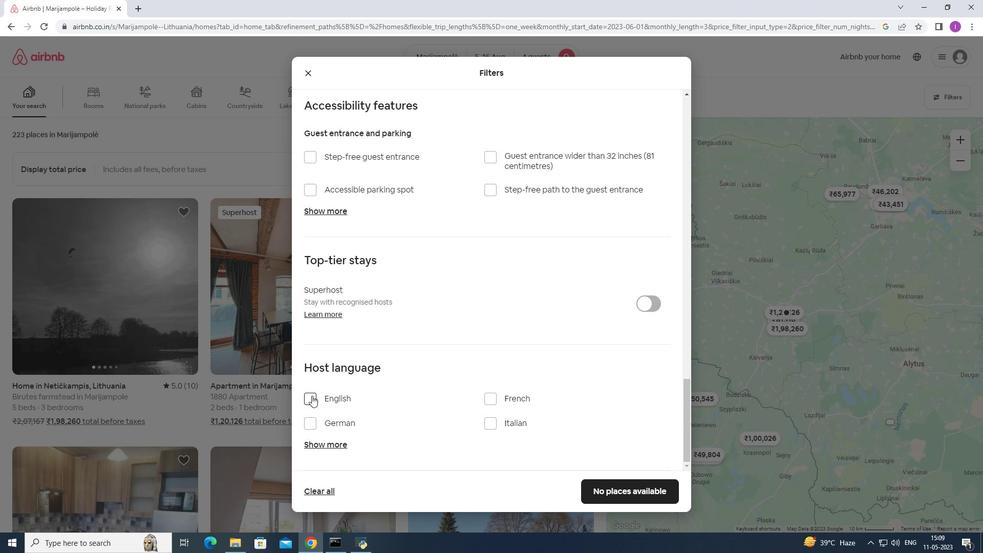 
Action: Mouse pressed left at (311, 395)
Screenshot: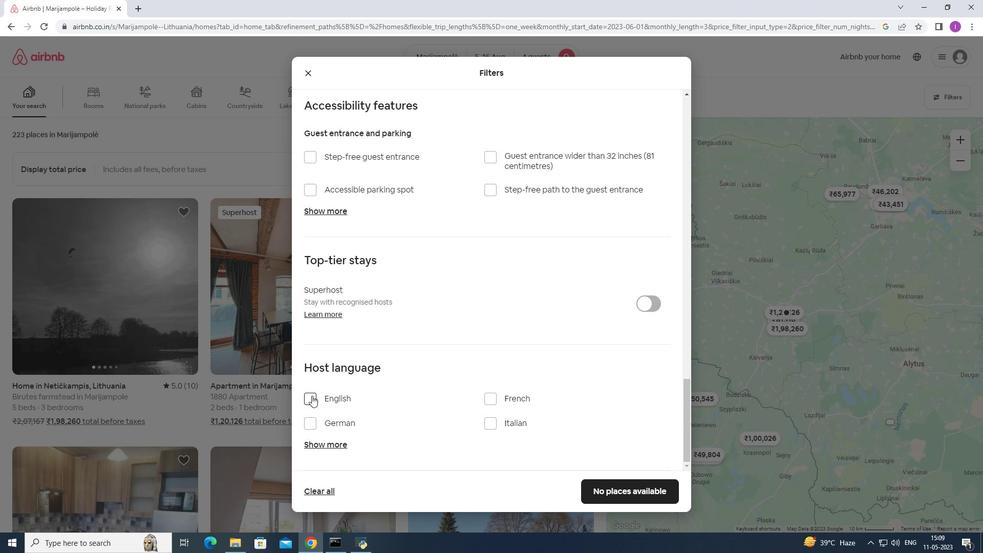 
Action: Mouse moved to (619, 491)
Screenshot: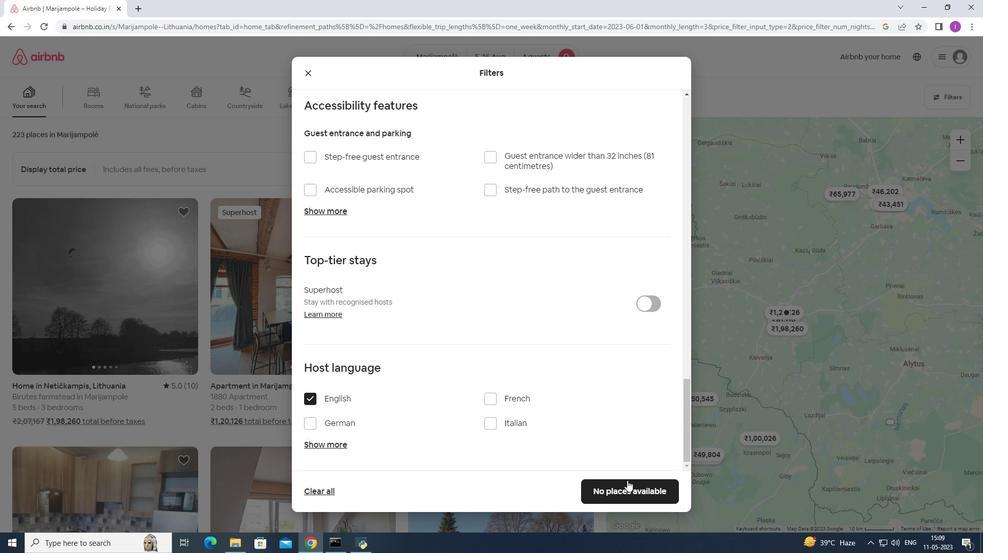 
Action: Mouse pressed left at (619, 491)
Screenshot: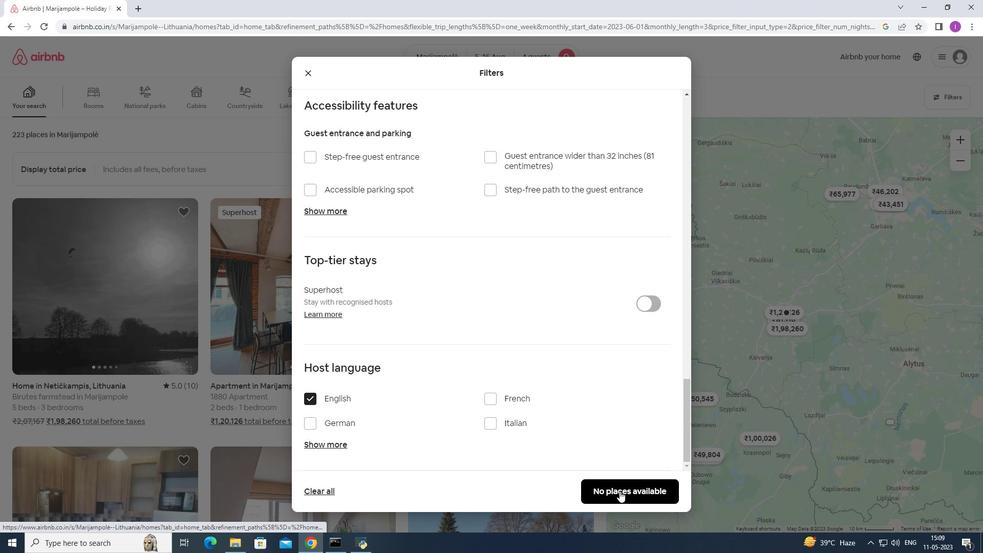 
Action: Mouse moved to (619, 491)
Screenshot: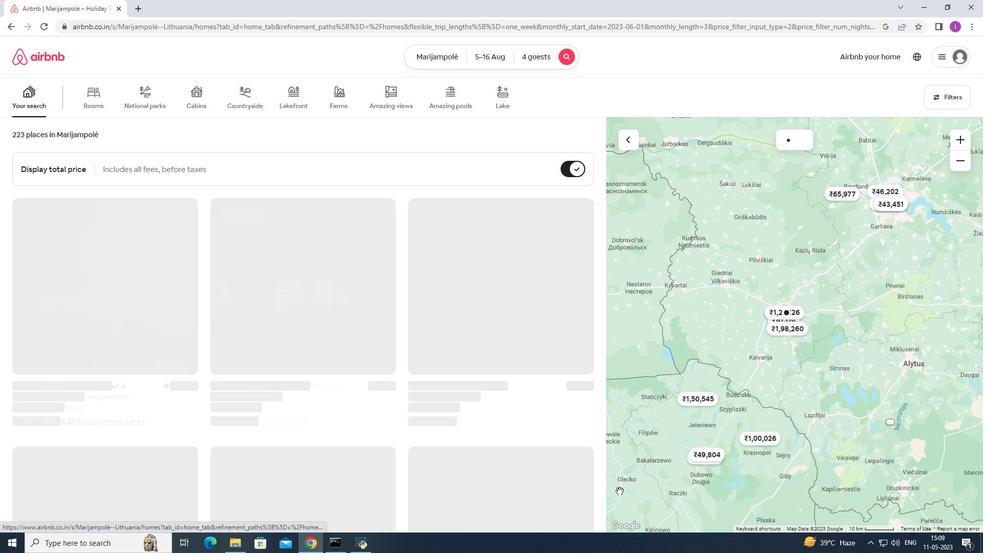 
